 Task: Look for space in Ar Ram wa ?a?iyat al Barid, Palestinian Territory from 2nd June, 2023 to 15th June, 2023 for 2 adults in price range Rs.10000 to Rs.15000. Place can be entire place with 1  bedroom having 1 bed and 1 bathroom. Property type can be house, flat, guest house, hotel. Booking option can be shelf check-in. Required host language is English.
Action: Mouse moved to (508, 103)
Screenshot: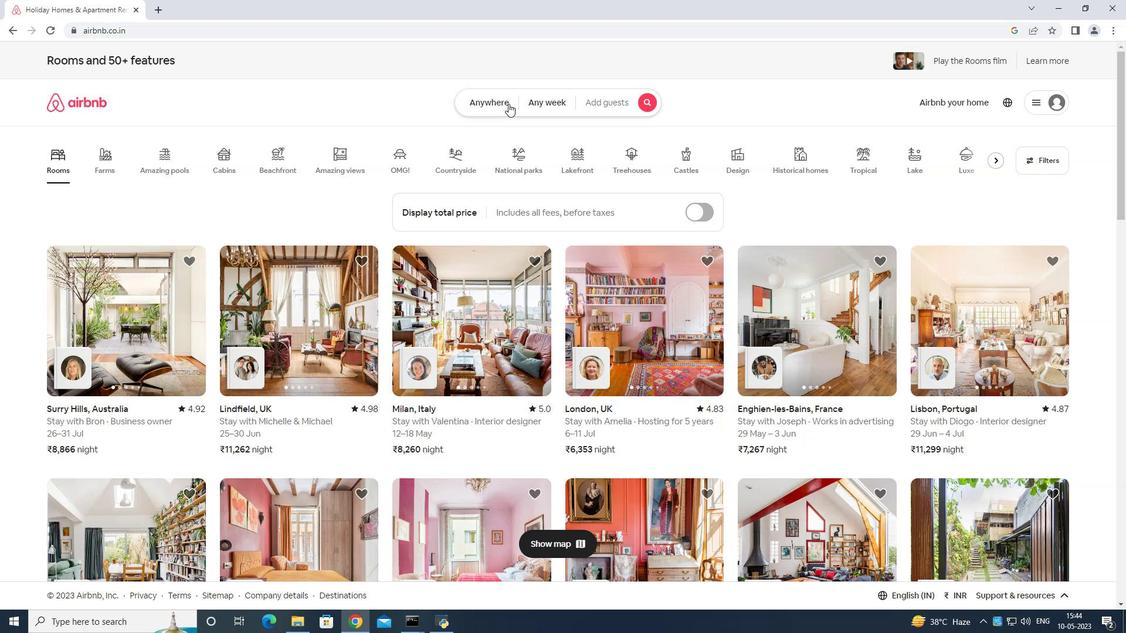 
Action: Mouse pressed left at (508, 103)
Screenshot: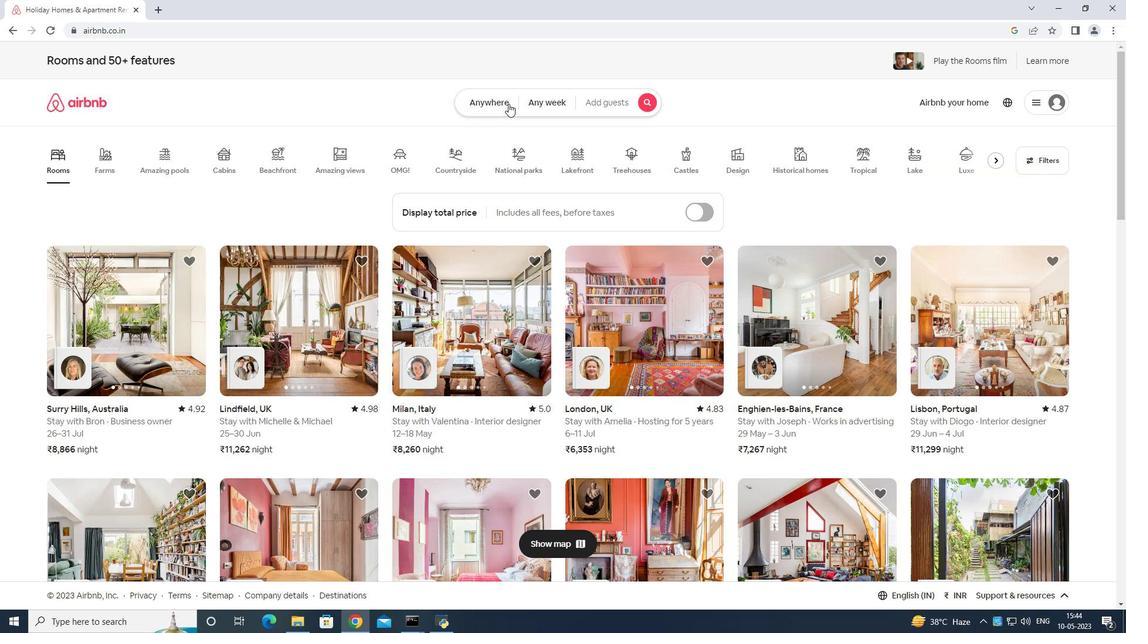 
Action: Mouse moved to (473, 140)
Screenshot: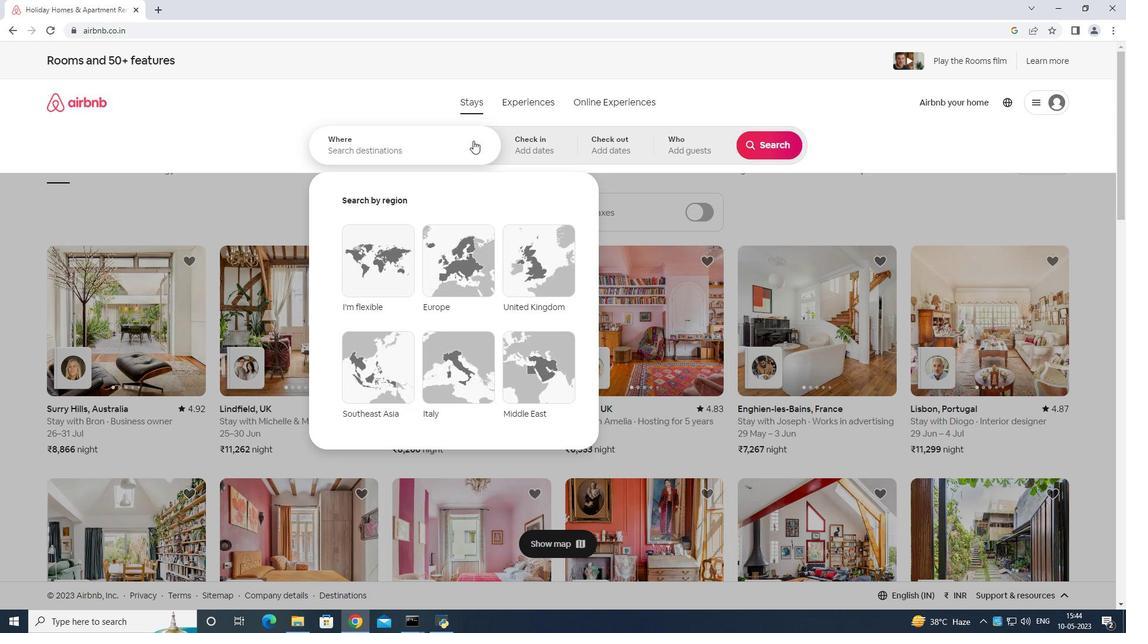 
Action: Mouse pressed left at (473, 140)
Screenshot: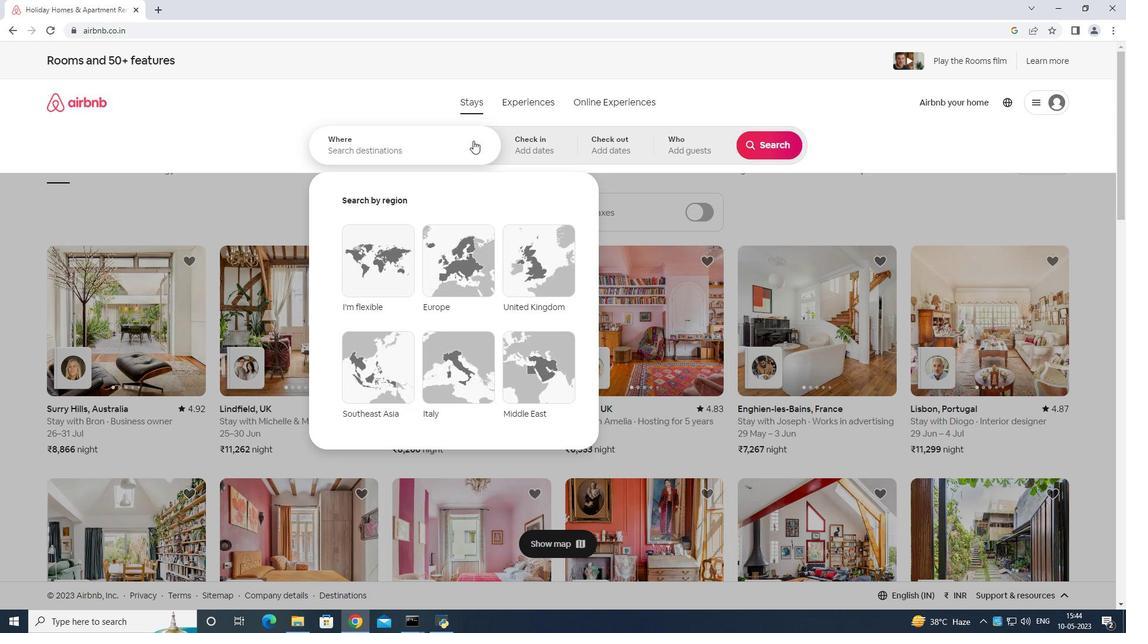 
Action: Mouse moved to (467, 135)
Screenshot: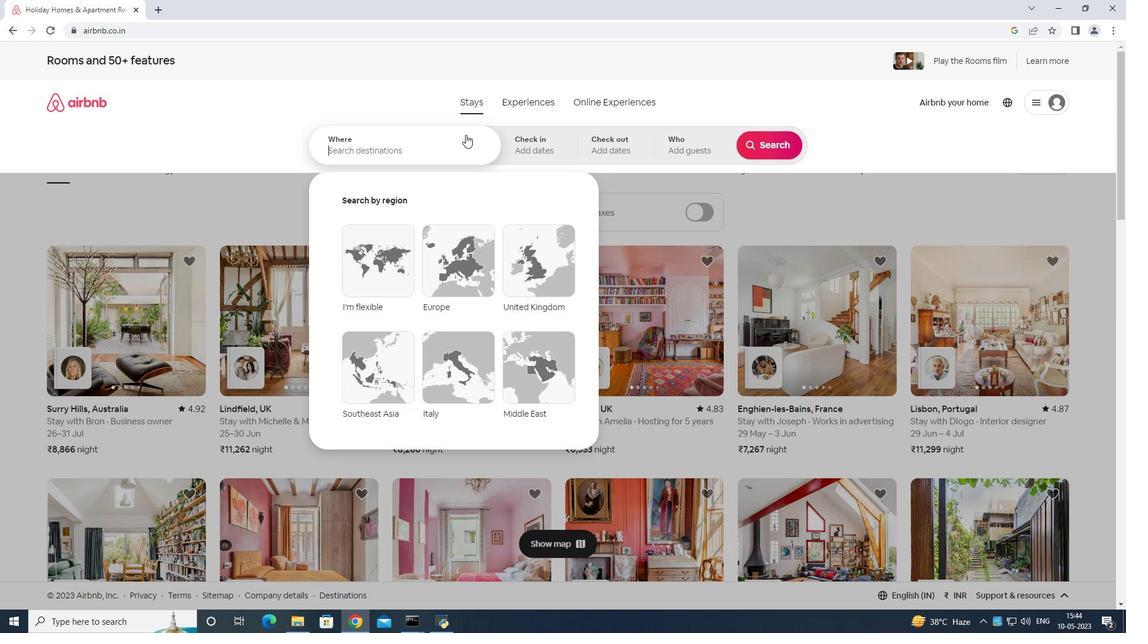 
Action: Key pressed <Key.shift>Ram<Key.space>wa<Key.space>iyat<Key.space>al<Key.space>barid<Key.space>palestinian<Key.enter>
Screenshot: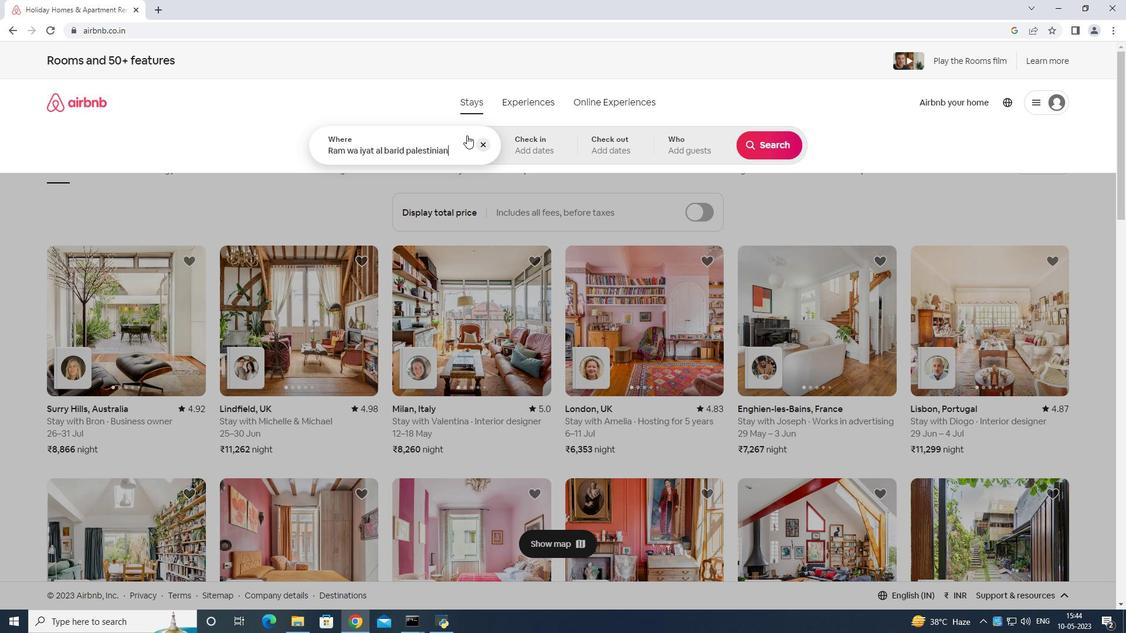 
Action: Mouse moved to (728, 287)
Screenshot: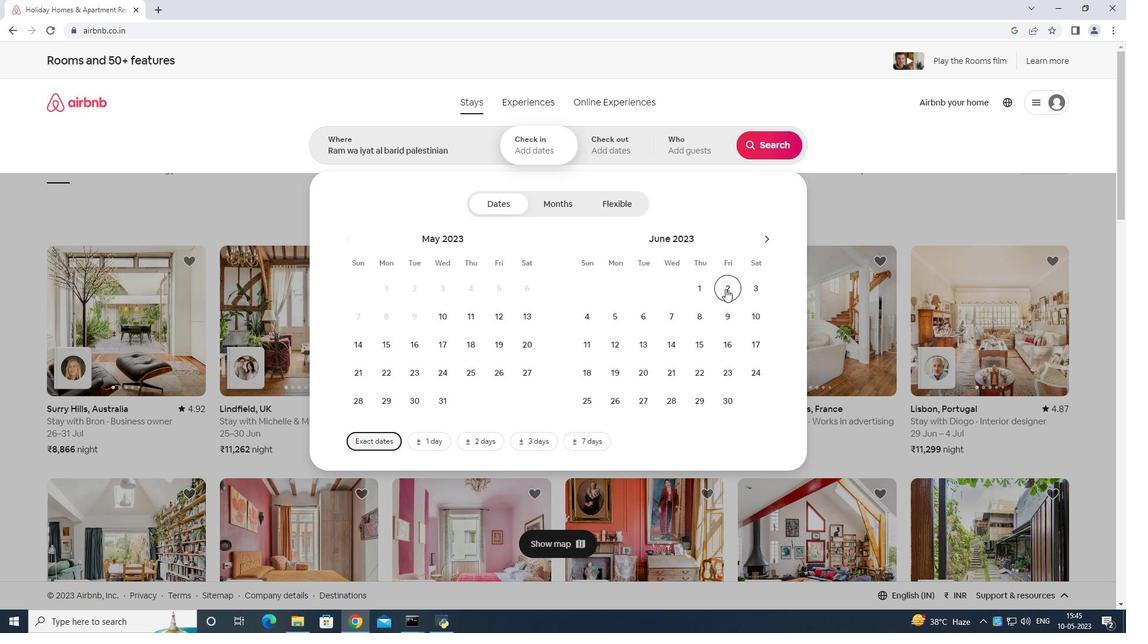
Action: Mouse pressed left at (728, 287)
Screenshot: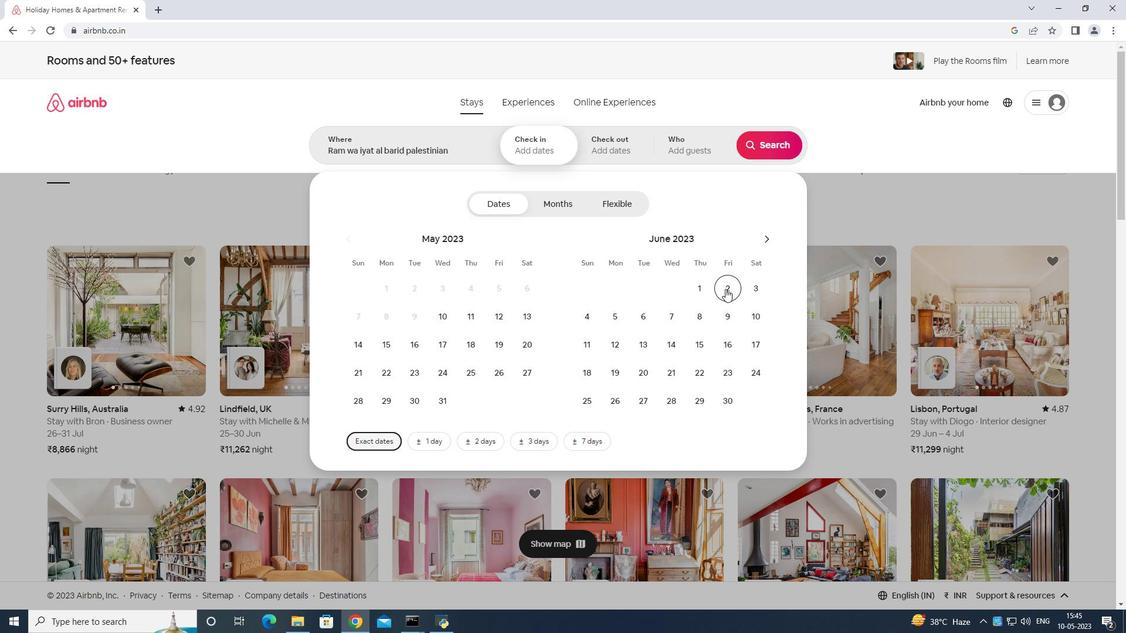 
Action: Mouse moved to (695, 340)
Screenshot: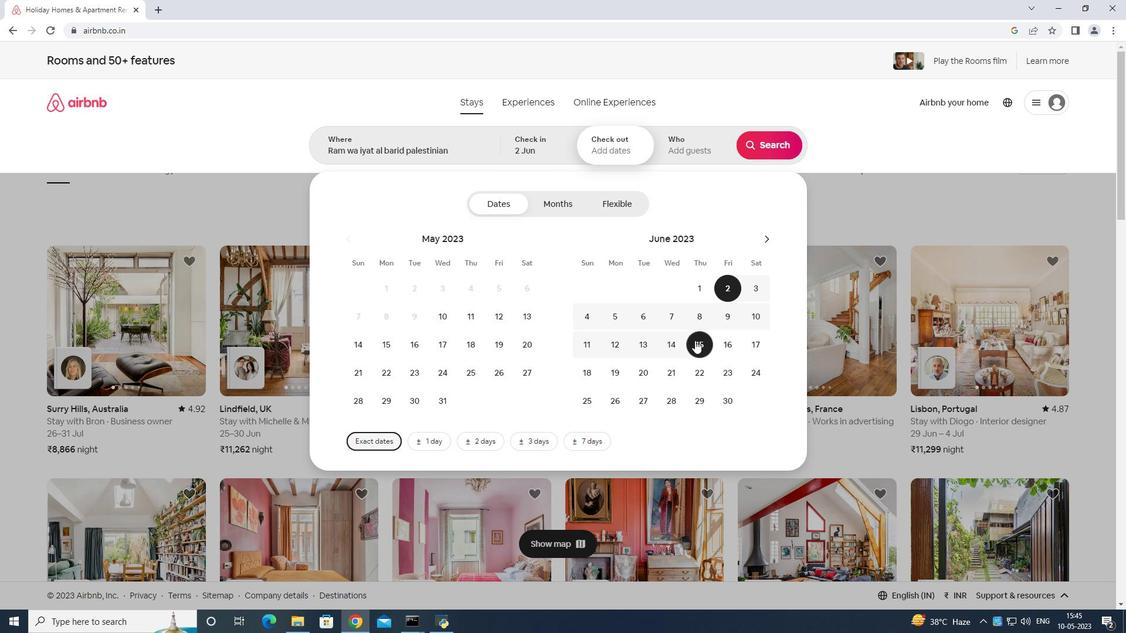 
Action: Mouse pressed left at (695, 340)
Screenshot: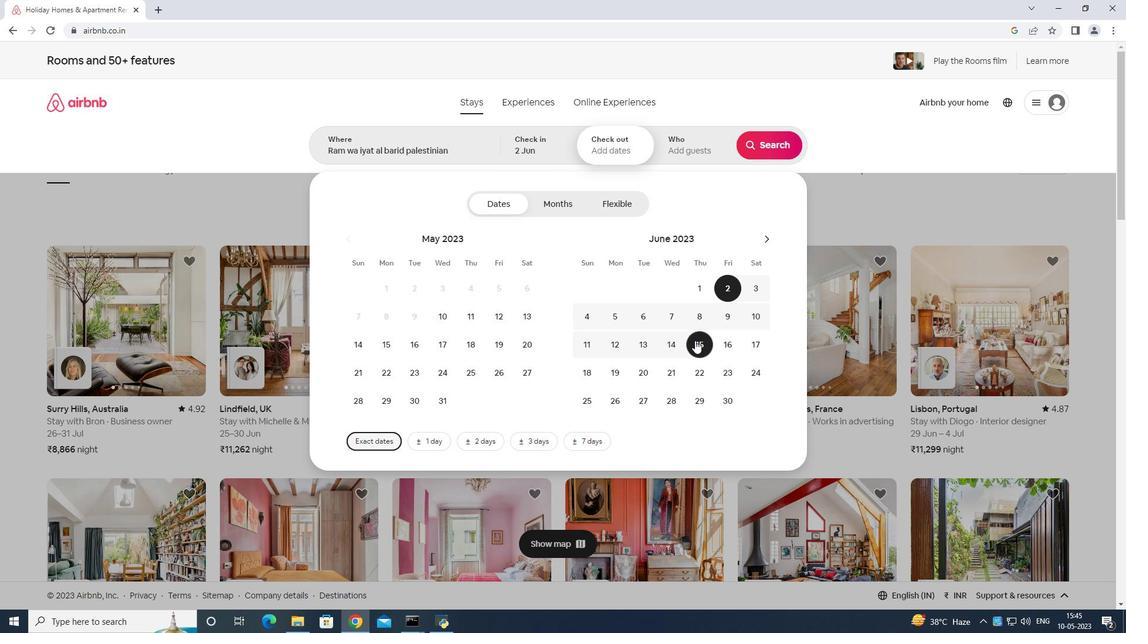 
Action: Mouse moved to (695, 145)
Screenshot: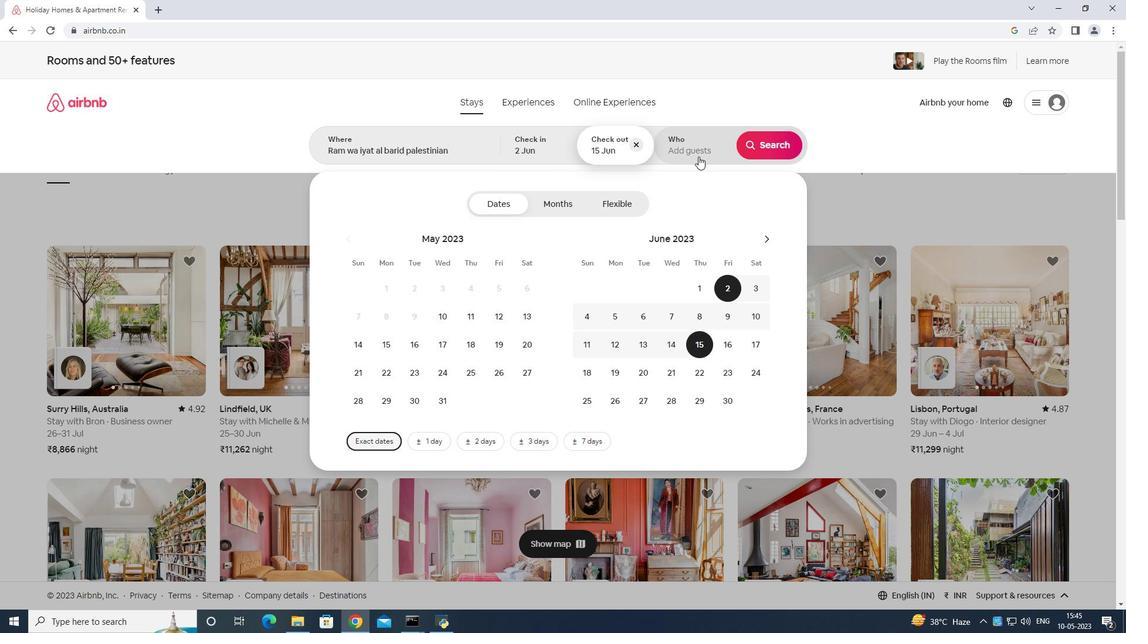 
Action: Mouse pressed left at (695, 145)
Screenshot: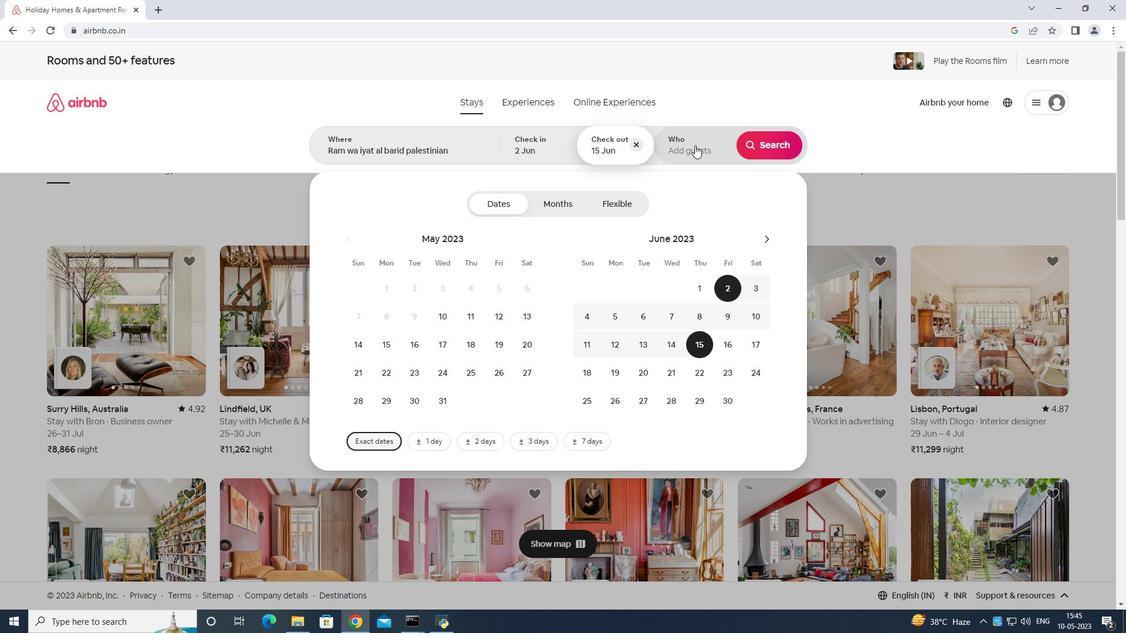 
Action: Mouse moved to (776, 210)
Screenshot: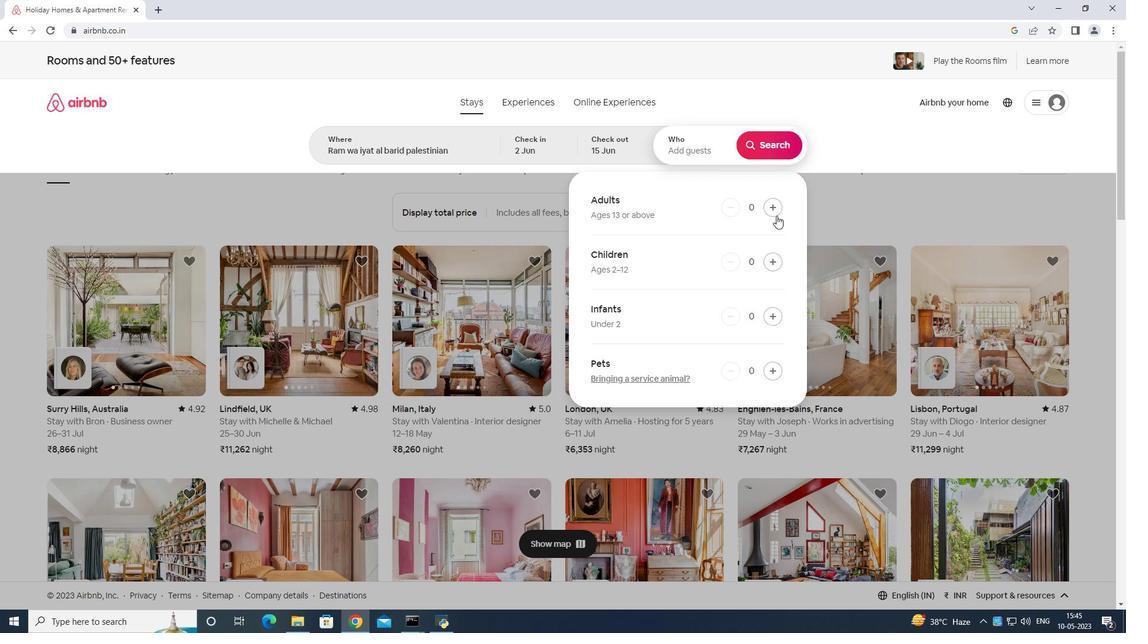 
Action: Mouse pressed left at (776, 210)
Screenshot: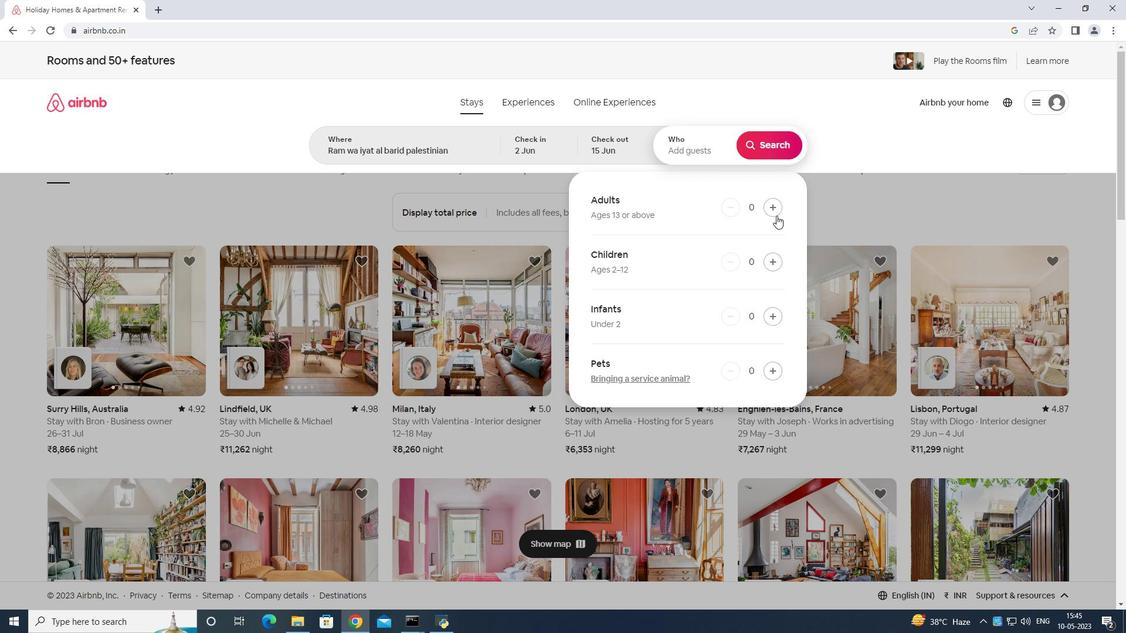
Action: Mouse moved to (776, 206)
Screenshot: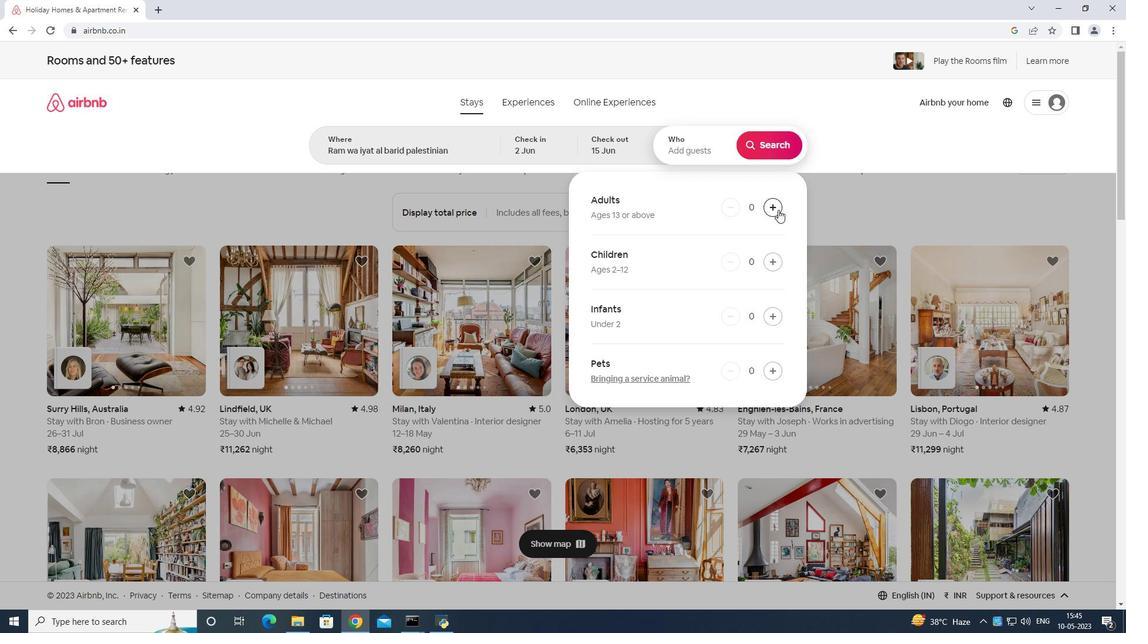 
Action: Mouse pressed left at (776, 206)
Screenshot: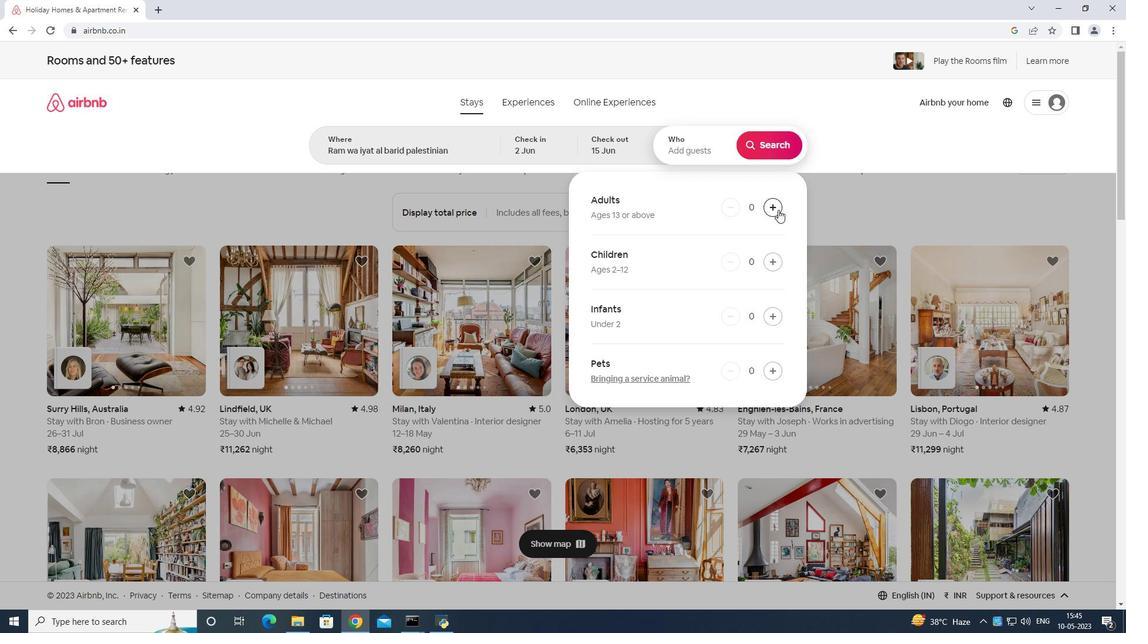 
Action: Mouse moved to (768, 153)
Screenshot: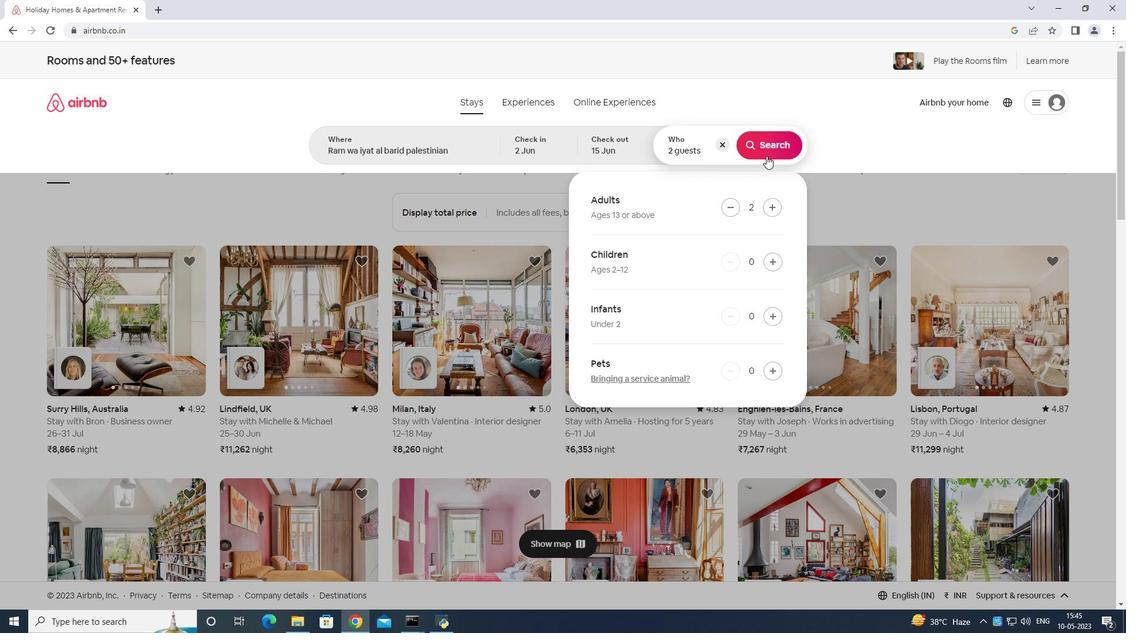 
Action: Mouse pressed left at (768, 153)
Screenshot: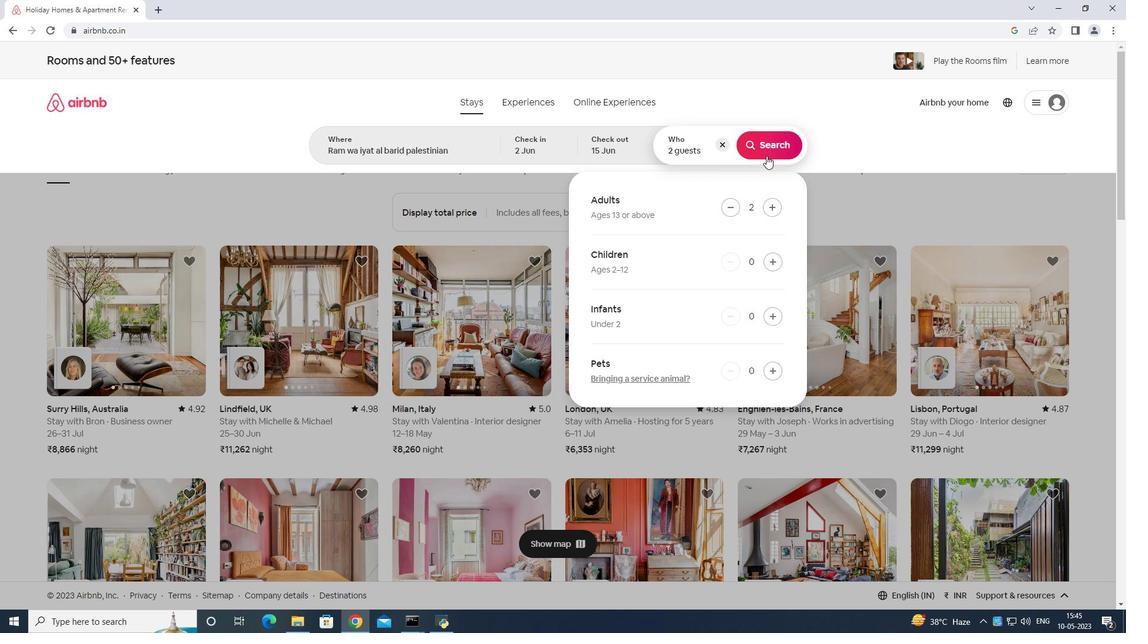 
Action: Mouse moved to (1090, 105)
Screenshot: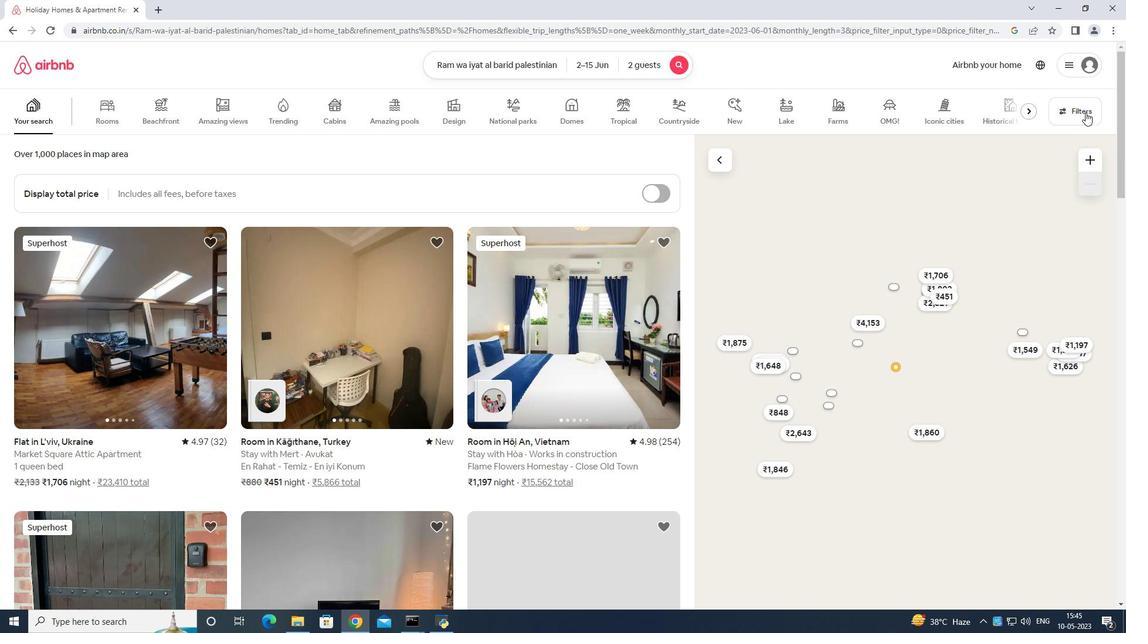 
Action: Mouse pressed left at (1090, 105)
Screenshot: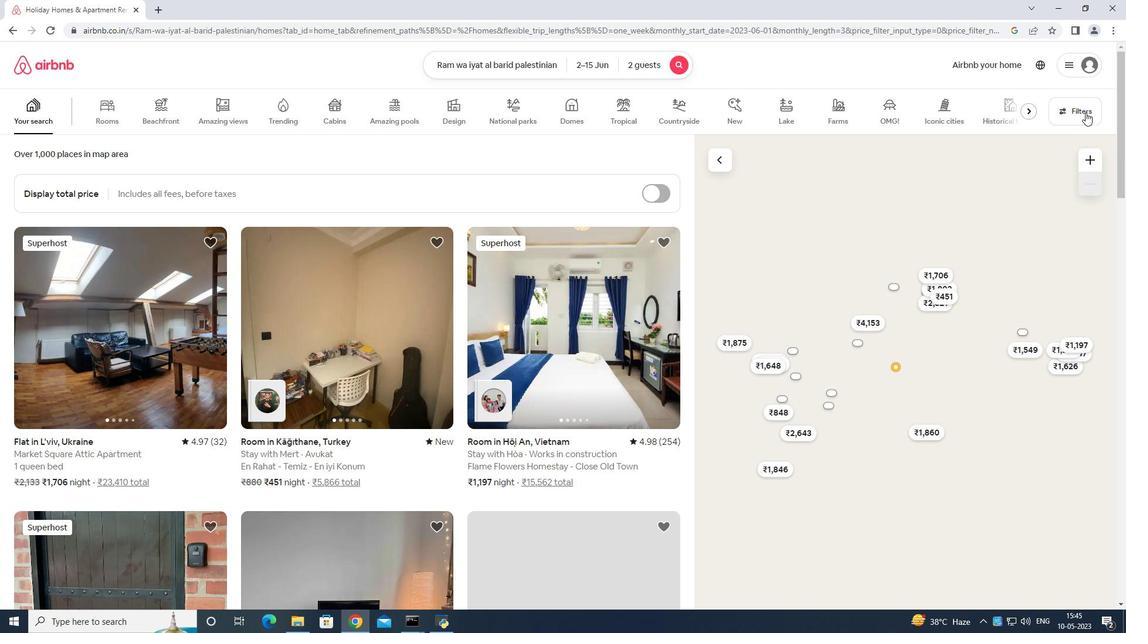 
Action: Mouse moved to (494, 389)
Screenshot: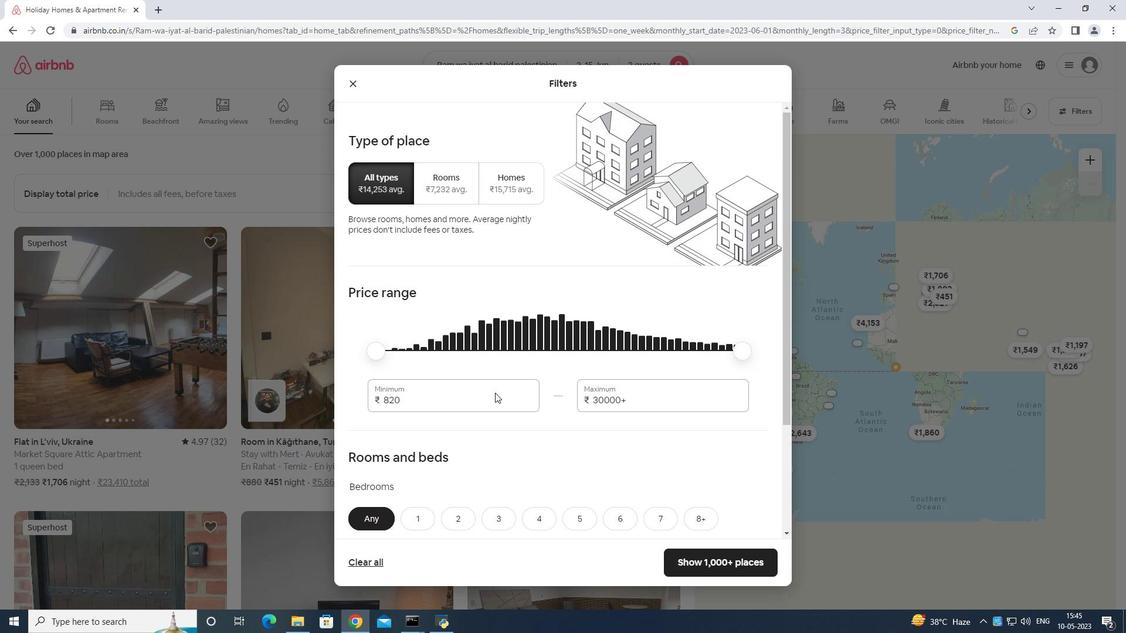 
Action: Mouse pressed left at (494, 389)
Screenshot: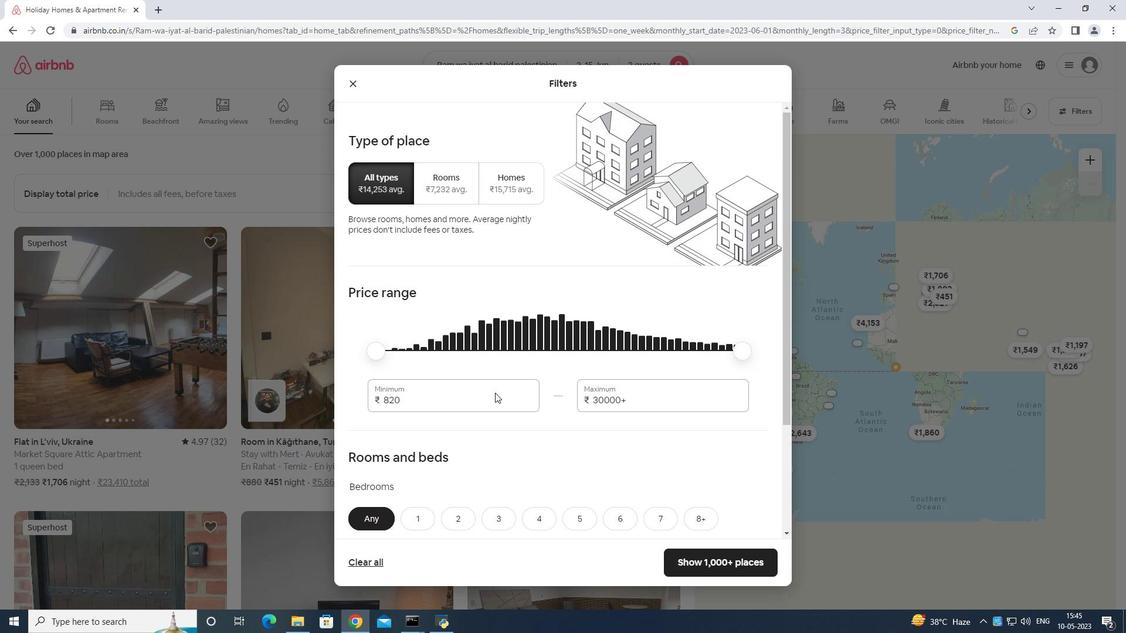 
Action: Key pressed <Key.backspace><Key.backspace><Key.backspace><Key.backspace>10000
Screenshot: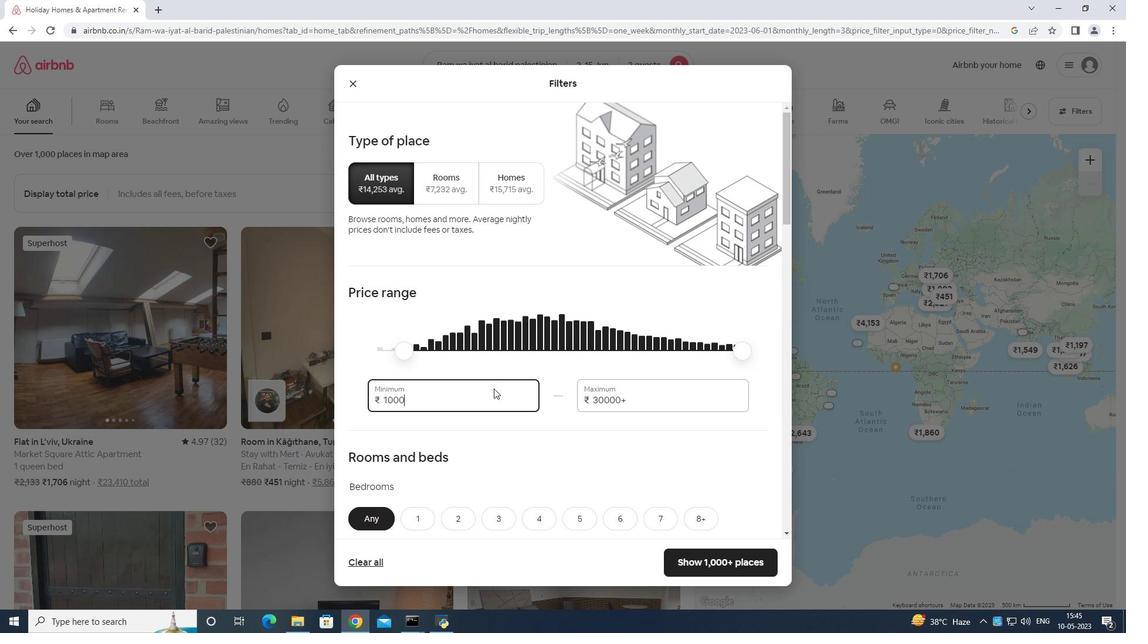 
Action: Mouse moved to (636, 398)
Screenshot: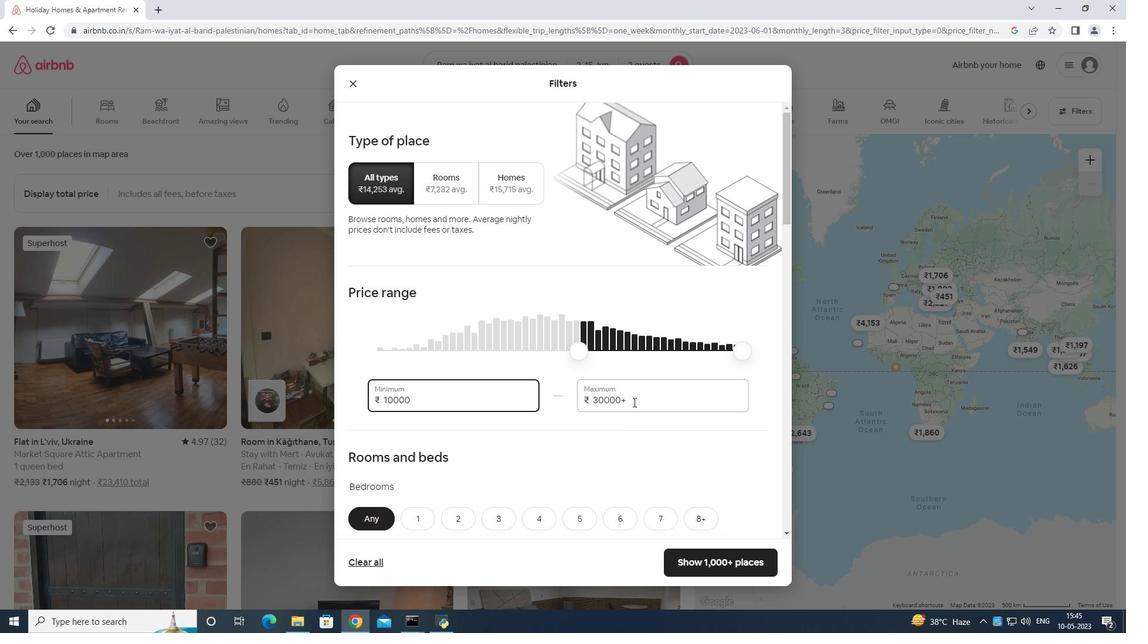 
Action: Mouse pressed left at (636, 398)
Screenshot: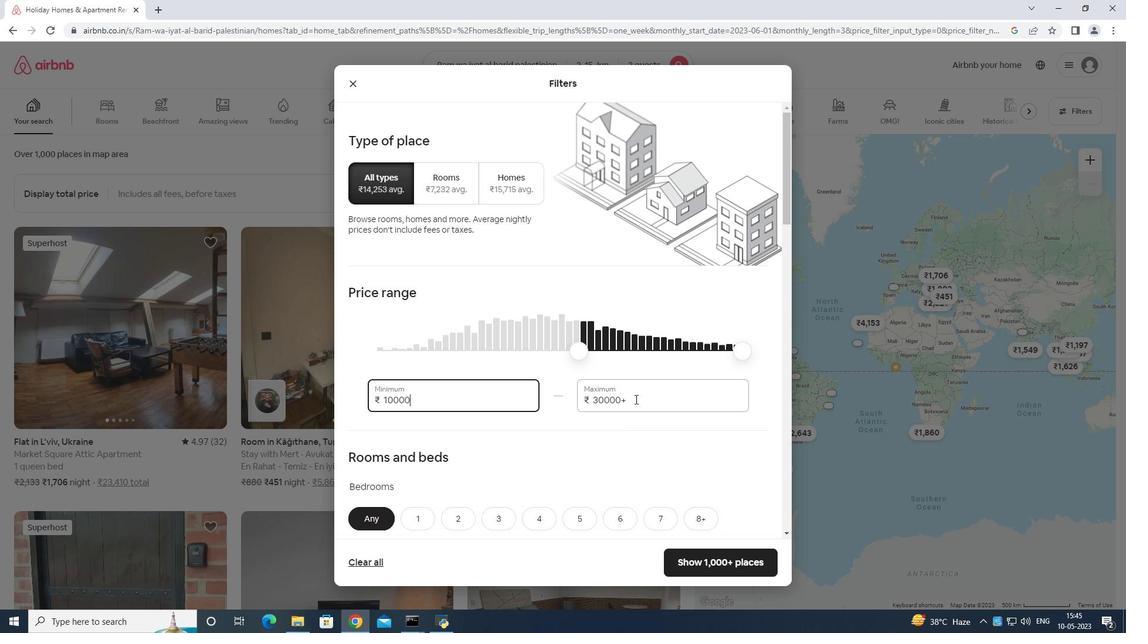 
Action: Key pressed <Key.backspace><Key.backspace><Key.backspace><Key.backspace><Key.backspace><Key.backspace><Key.backspace><Key.backspace><Key.backspace><Key.backspace><Key.backspace><Key.backspace><Key.backspace><Key.backspace><Key.backspace>15000
Screenshot: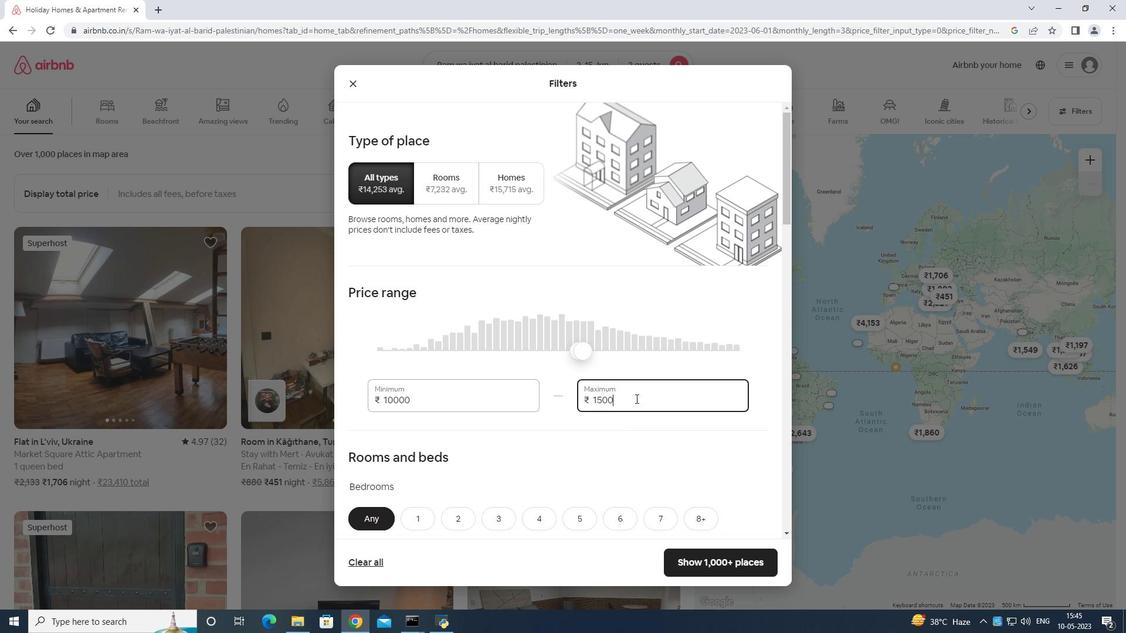 
Action: Mouse moved to (672, 411)
Screenshot: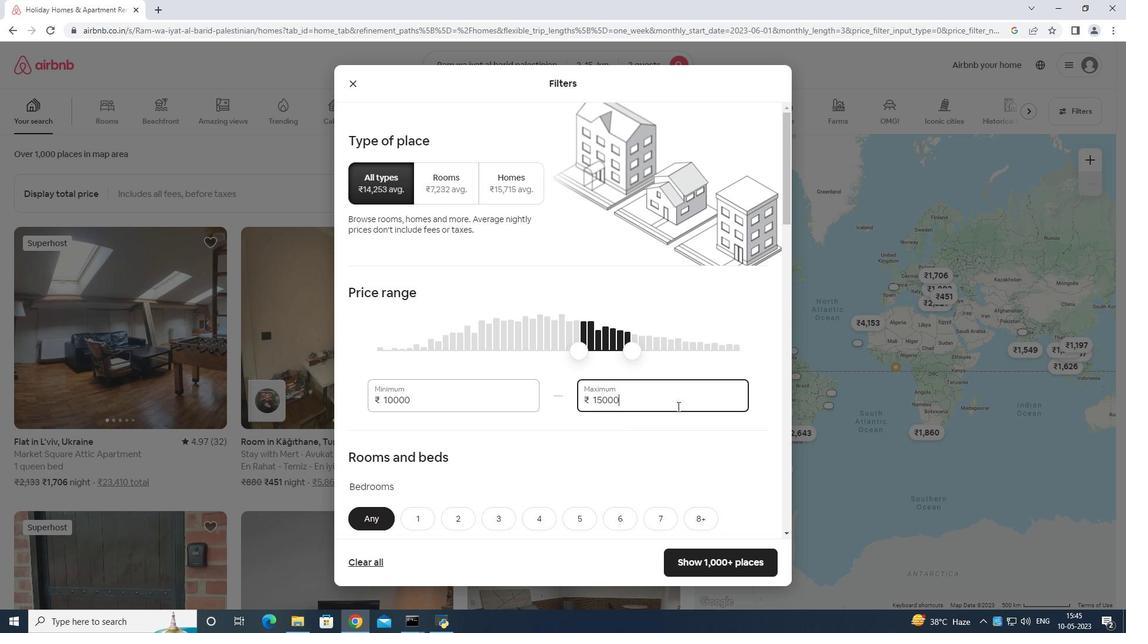 
Action: Mouse scrolled (672, 411) with delta (0, 0)
Screenshot: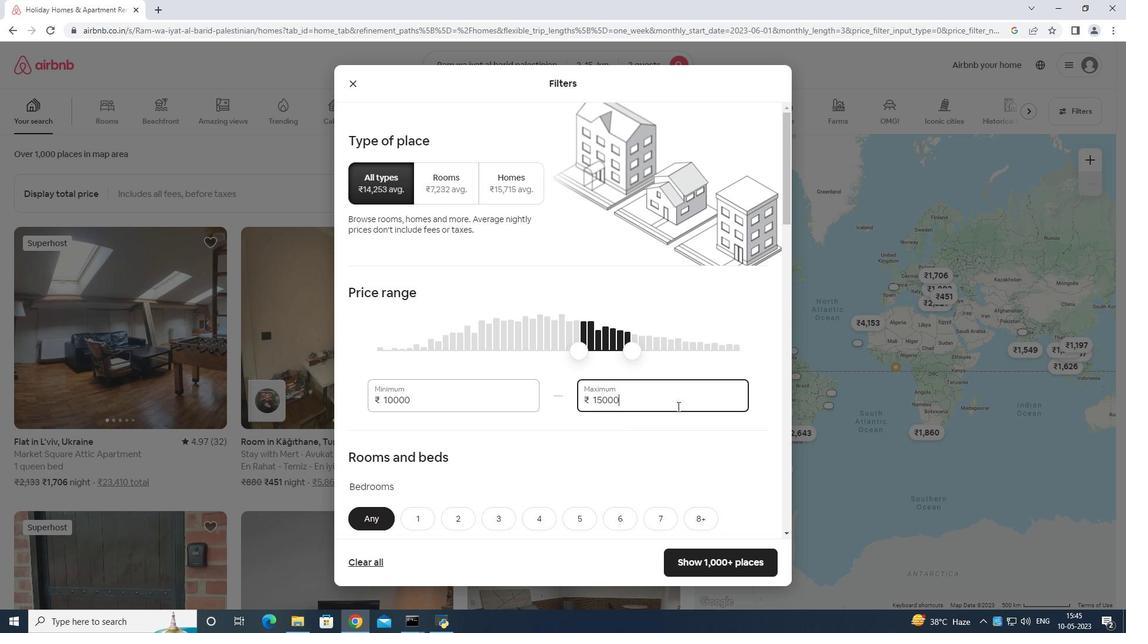 
Action: Mouse moved to (672, 418)
Screenshot: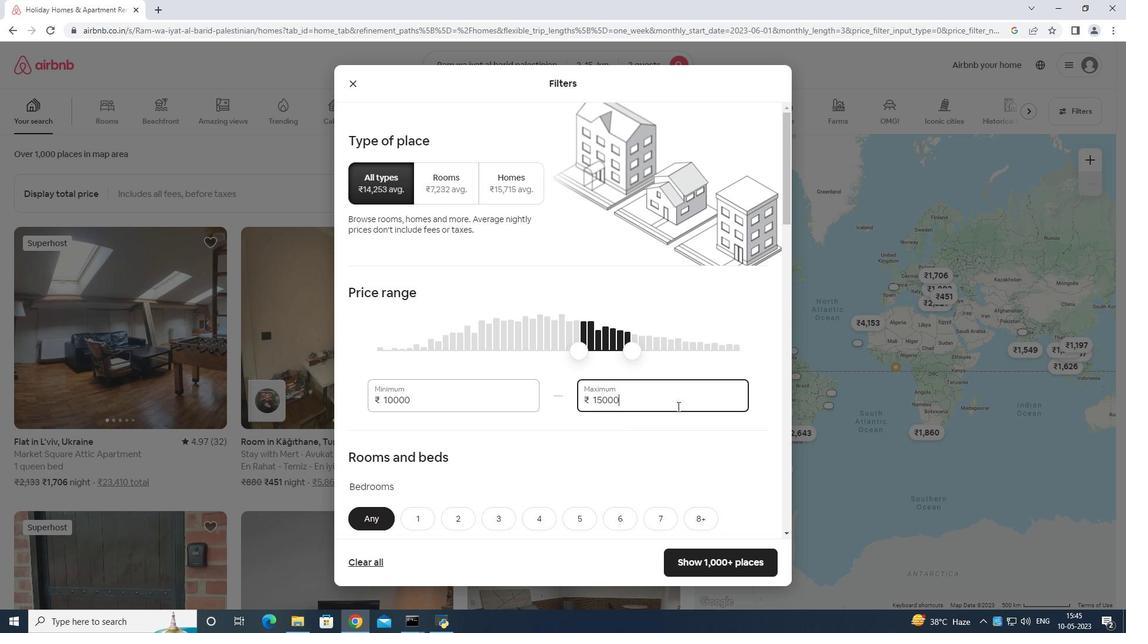 
Action: Mouse scrolled (672, 418) with delta (0, 0)
Screenshot: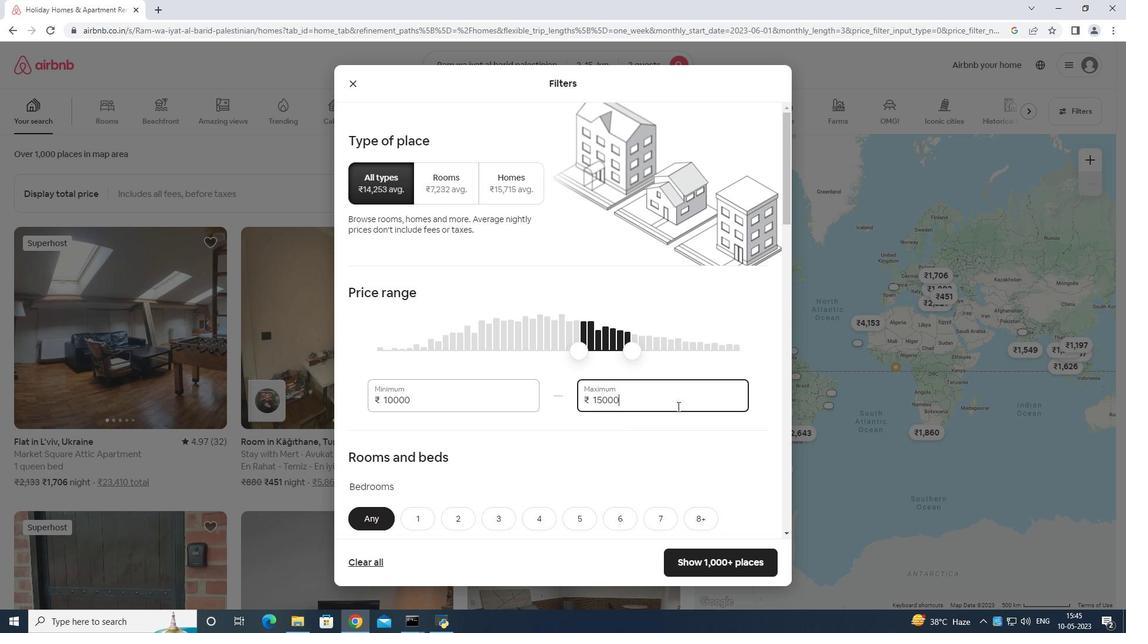 
Action: Mouse moved to (415, 404)
Screenshot: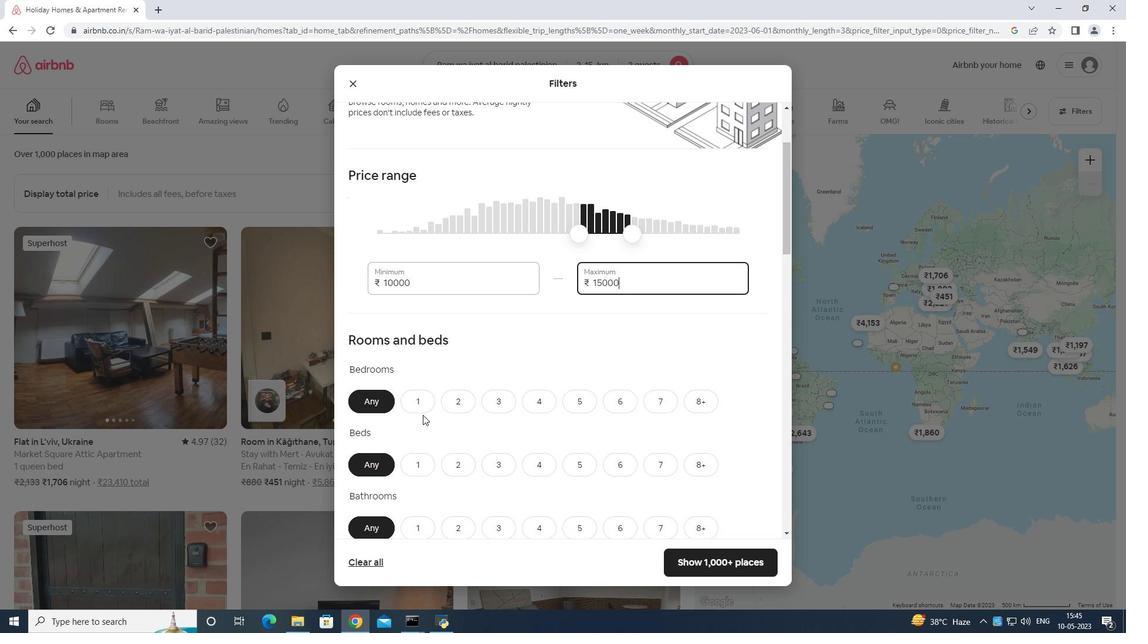 
Action: Mouse pressed left at (415, 404)
Screenshot: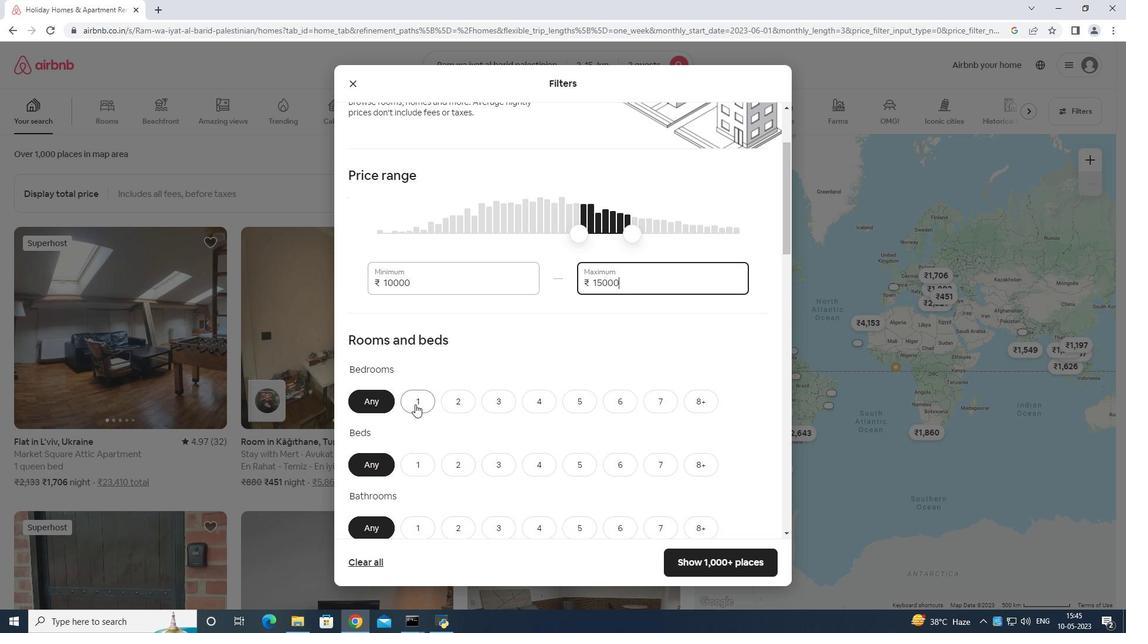 
Action: Mouse moved to (419, 467)
Screenshot: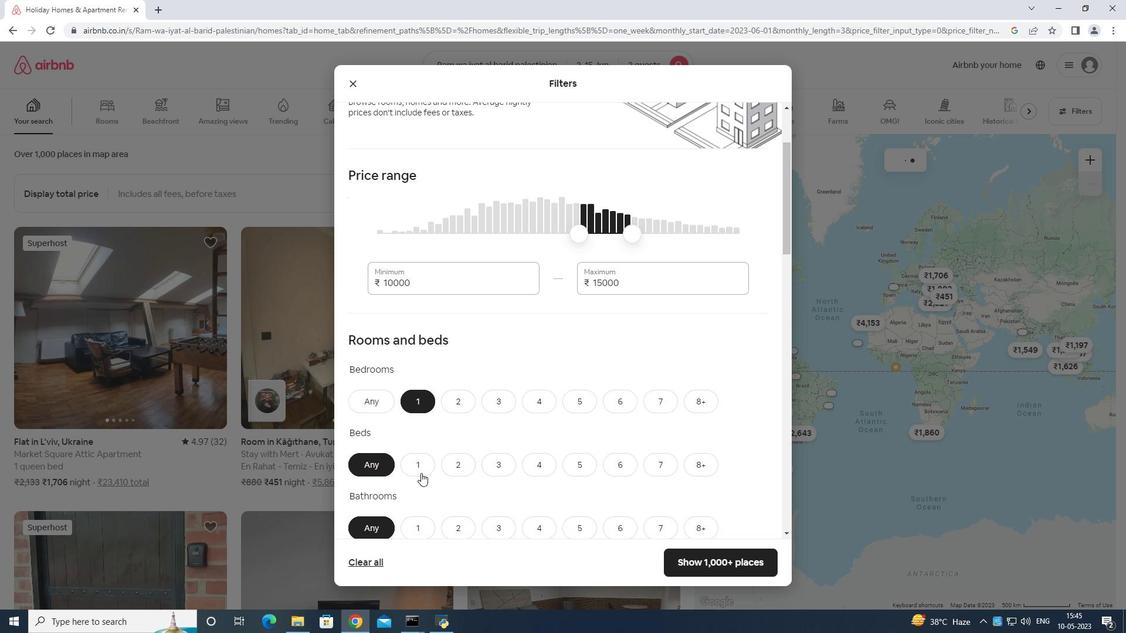 
Action: Mouse pressed left at (419, 467)
Screenshot: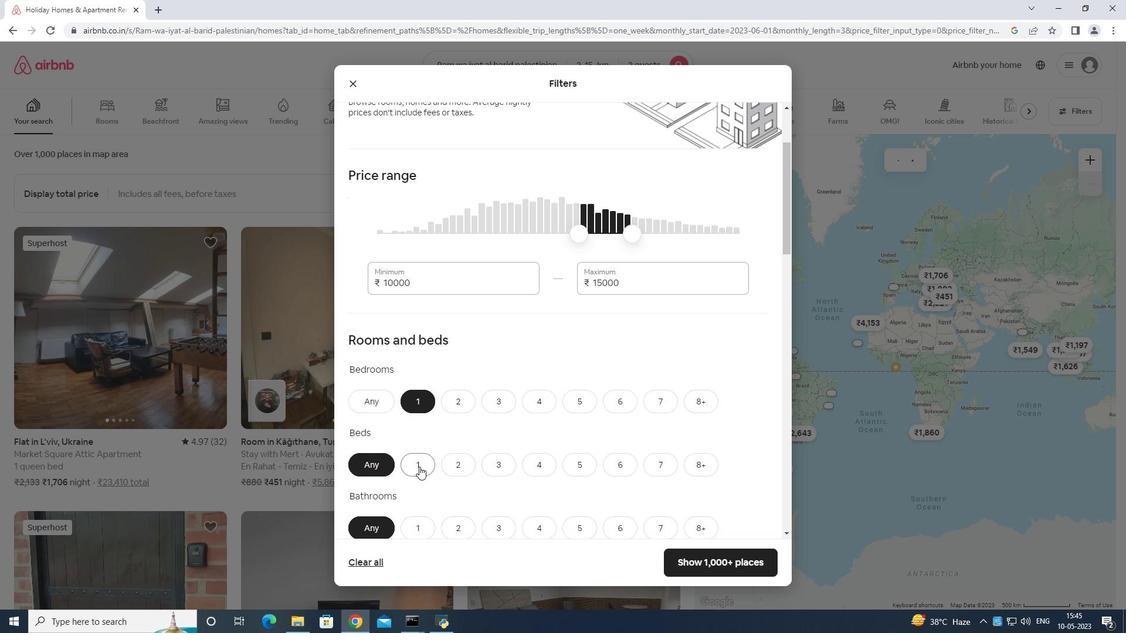
Action: Mouse moved to (415, 528)
Screenshot: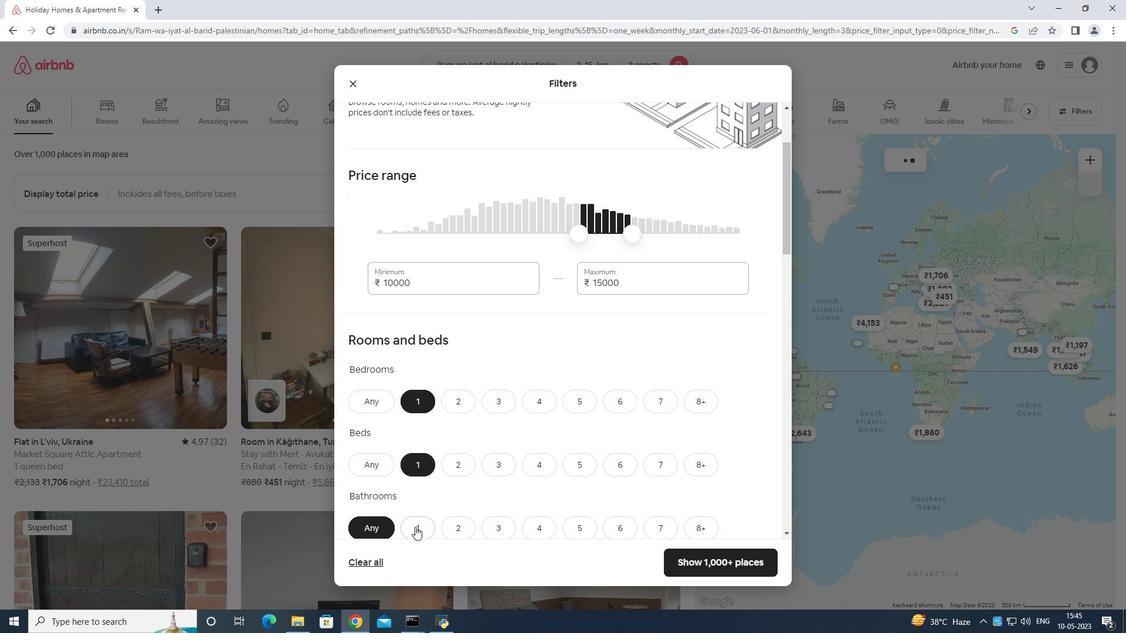 
Action: Mouse pressed left at (415, 528)
Screenshot: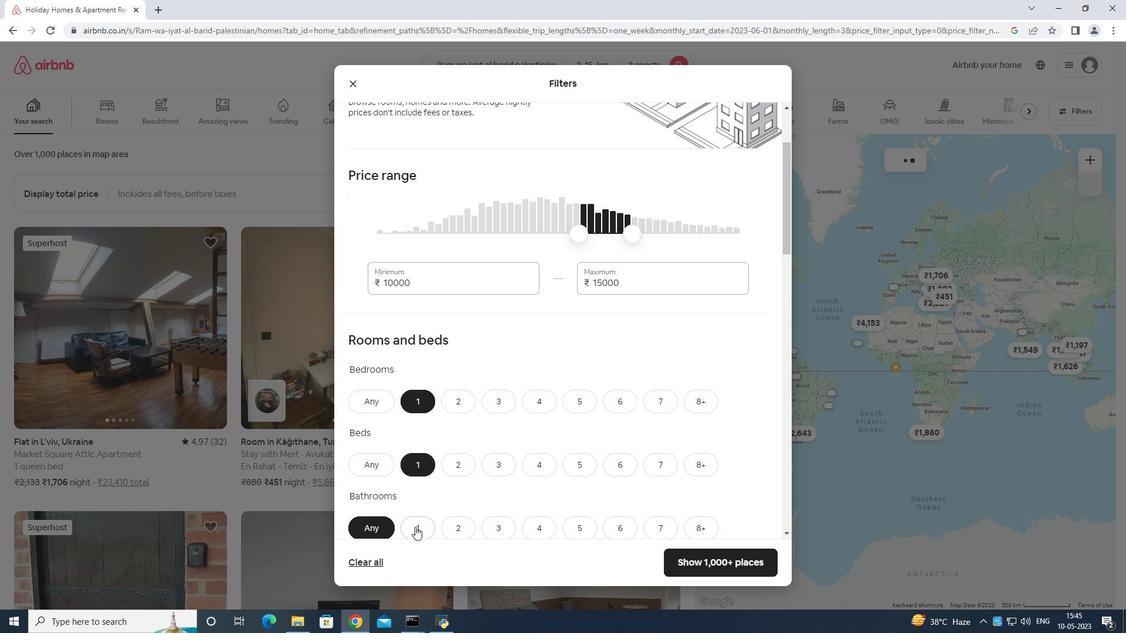 
Action: Mouse moved to (431, 511)
Screenshot: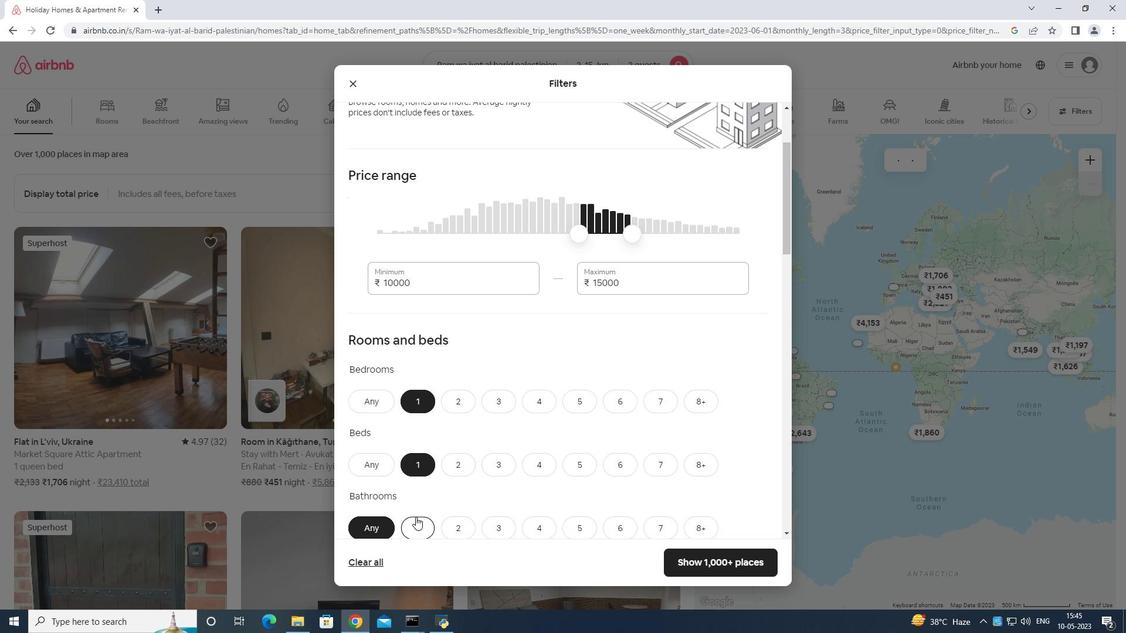 
Action: Mouse scrolled (431, 509) with delta (0, 0)
Screenshot: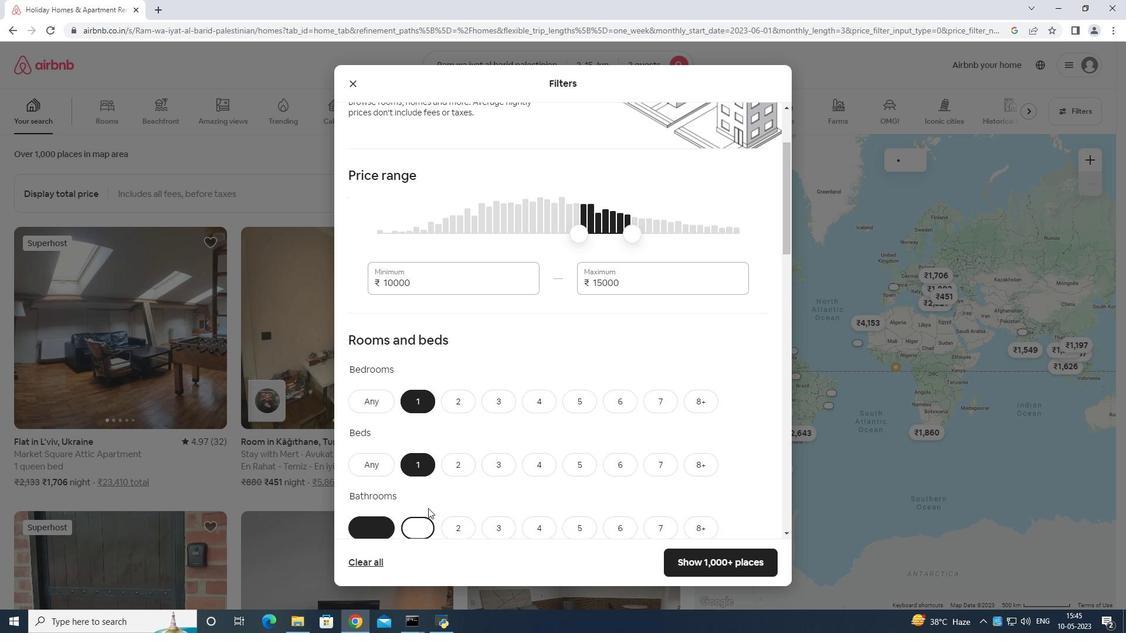 
Action: Mouse moved to (433, 512)
Screenshot: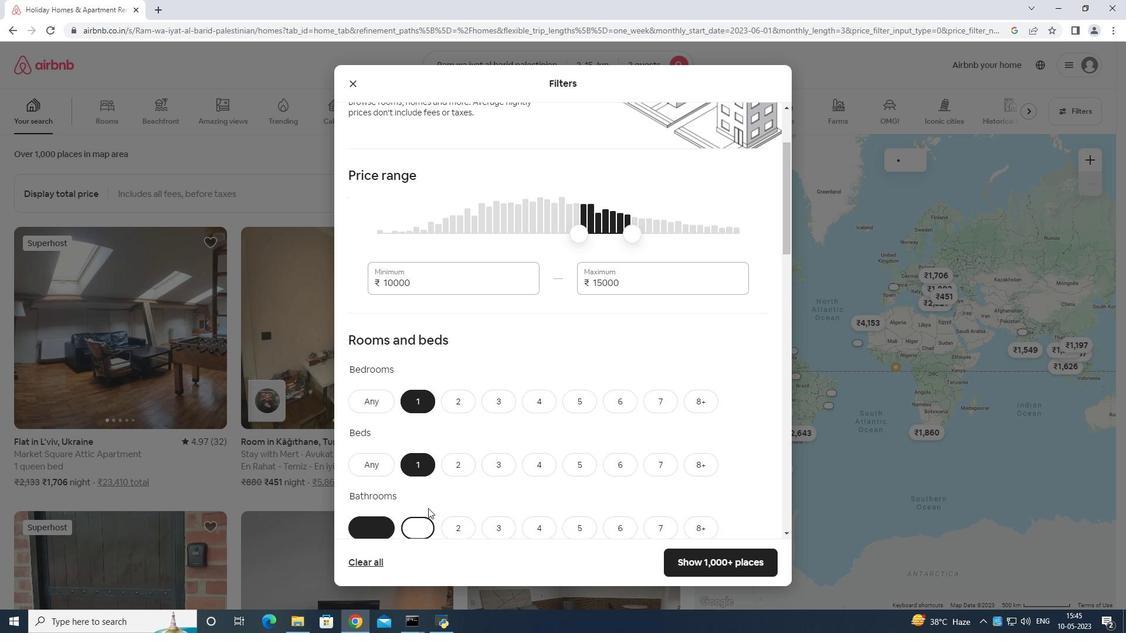 
Action: Mouse scrolled (433, 512) with delta (0, 0)
Screenshot: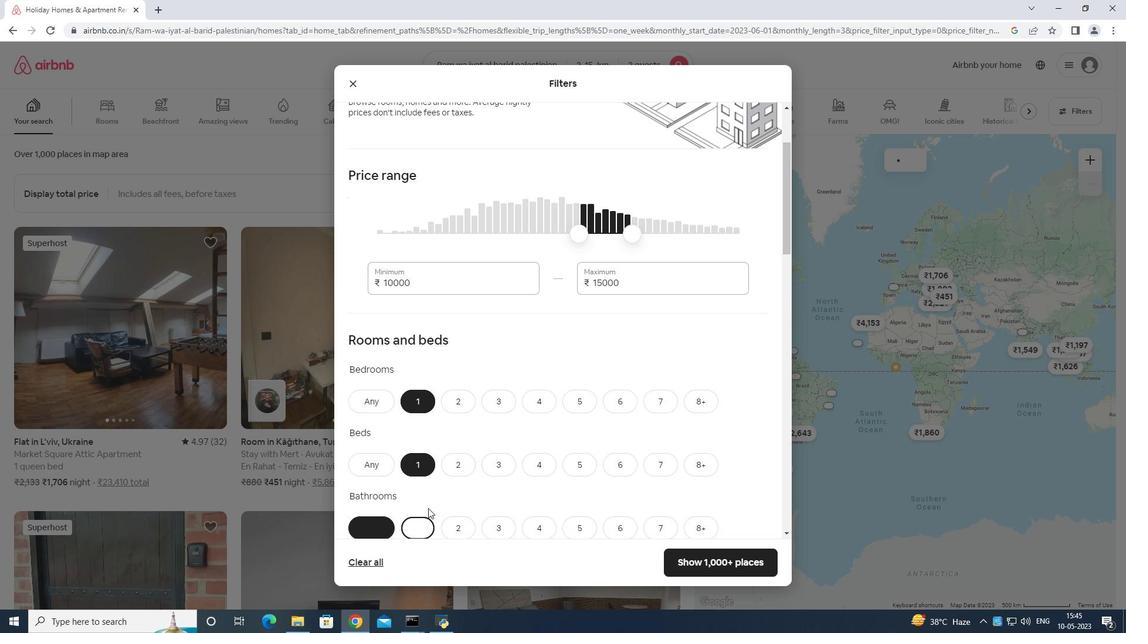 
Action: Mouse moved to (433, 513)
Screenshot: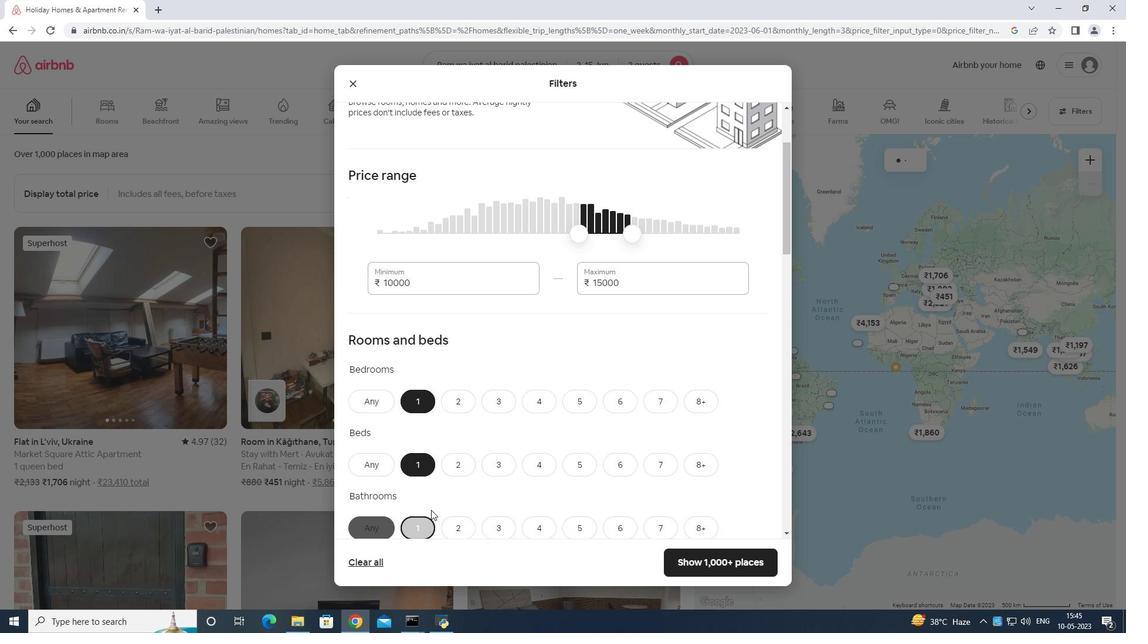 
Action: Mouse scrolled (433, 512) with delta (0, 0)
Screenshot: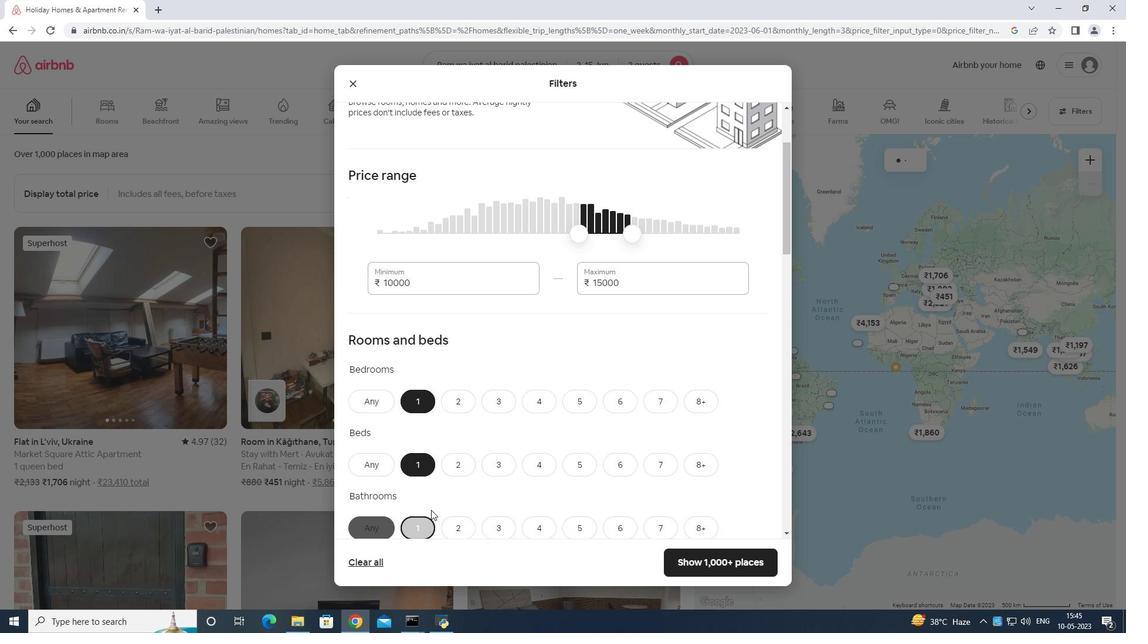 
Action: Mouse moved to (434, 513)
Screenshot: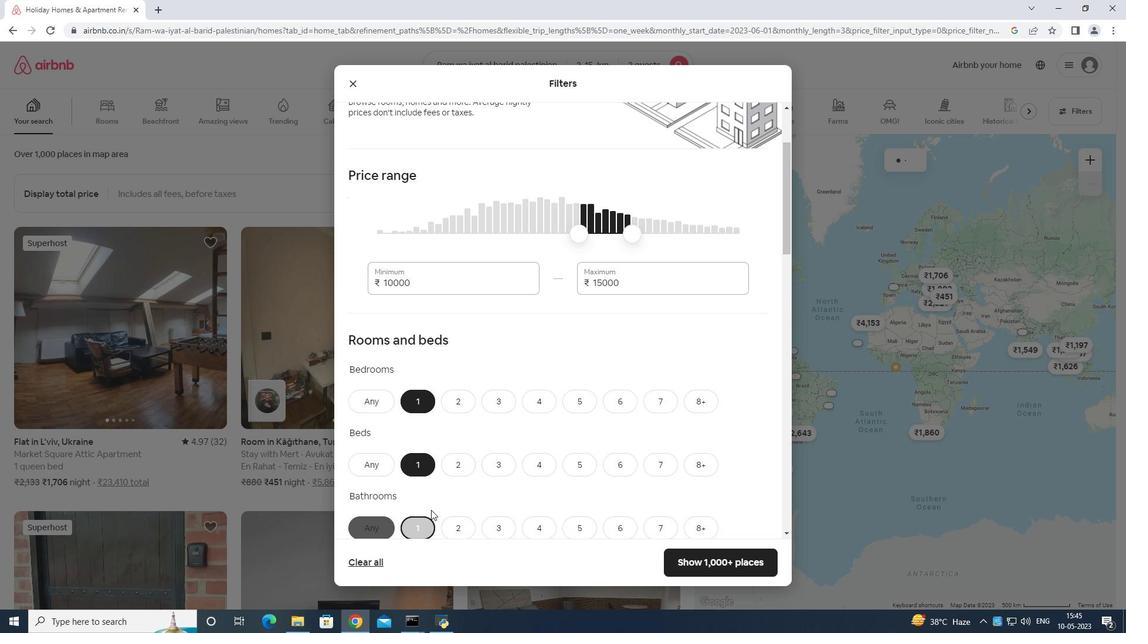 
Action: Mouse scrolled (434, 512) with delta (0, 0)
Screenshot: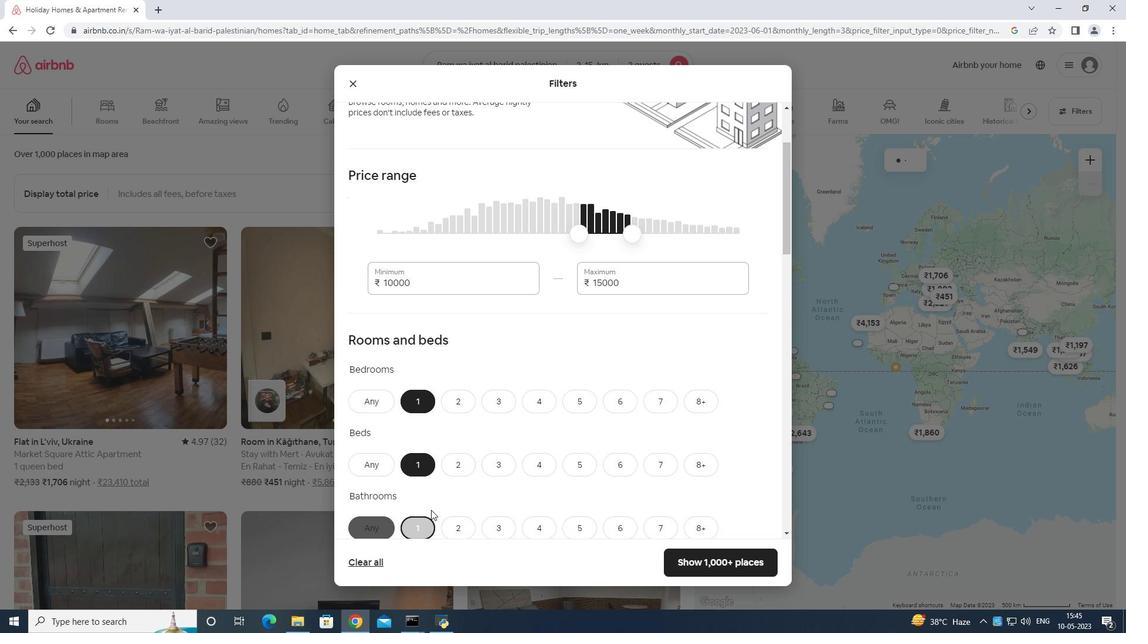 
Action: Mouse moved to (441, 506)
Screenshot: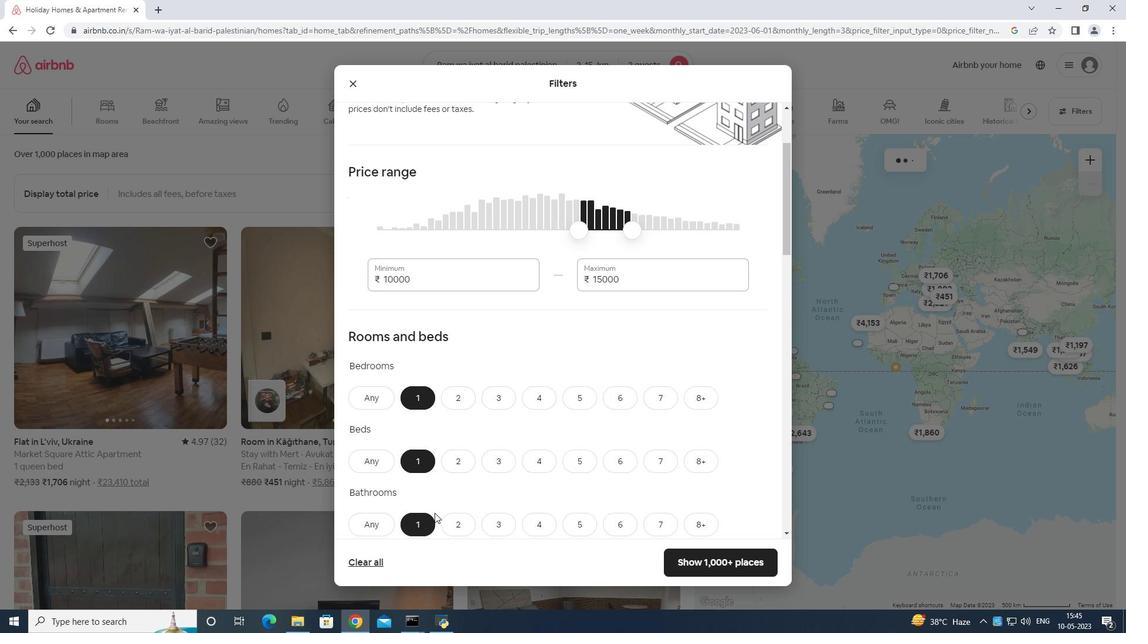 
Action: Mouse scrolled (441, 506) with delta (0, 0)
Screenshot: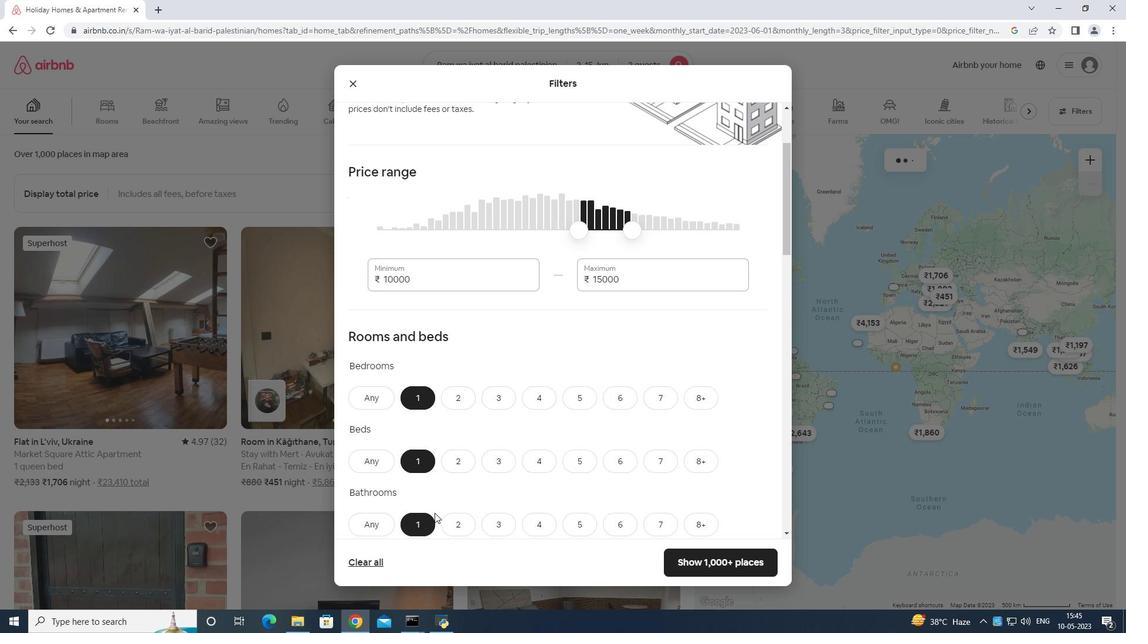 
Action: Mouse moved to (407, 347)
Screenshot: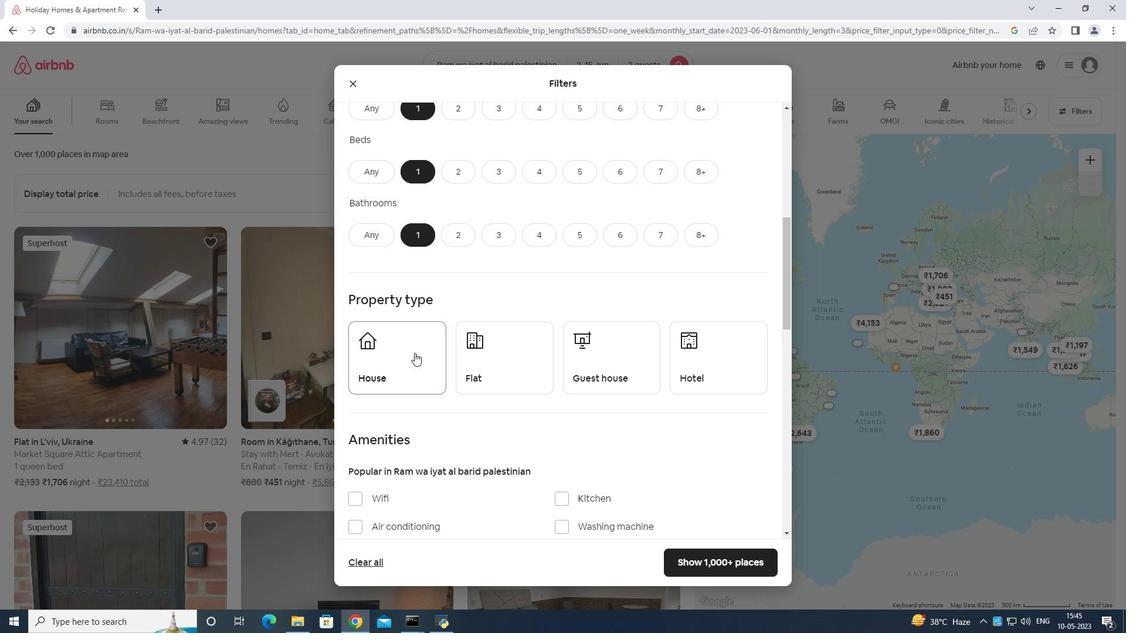 
Action: Mouse pressed left at (407, 347)
Screenshot: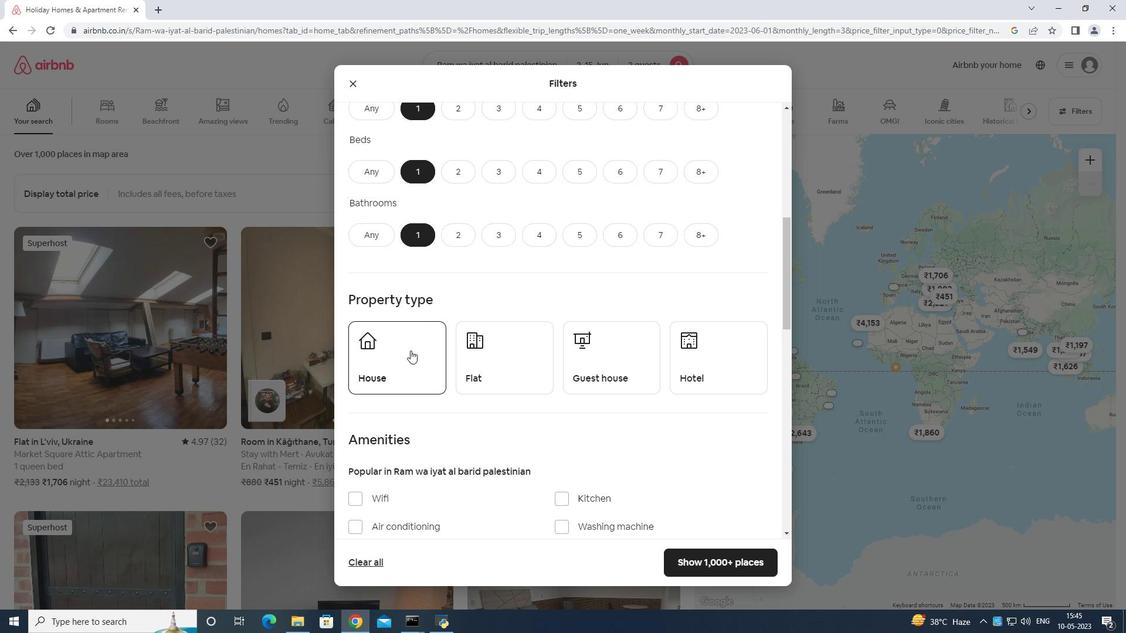 
Action: Mouse moved to (508, 371)
Screenshot: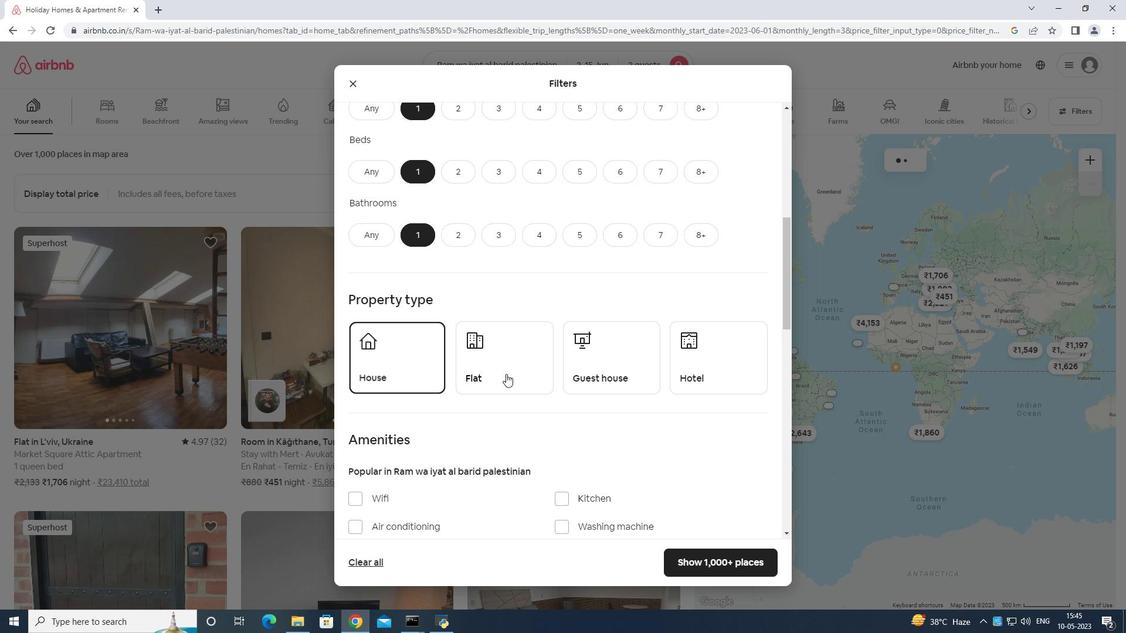 
Action: Mouse pressed left at (508, 371)
Screenshot: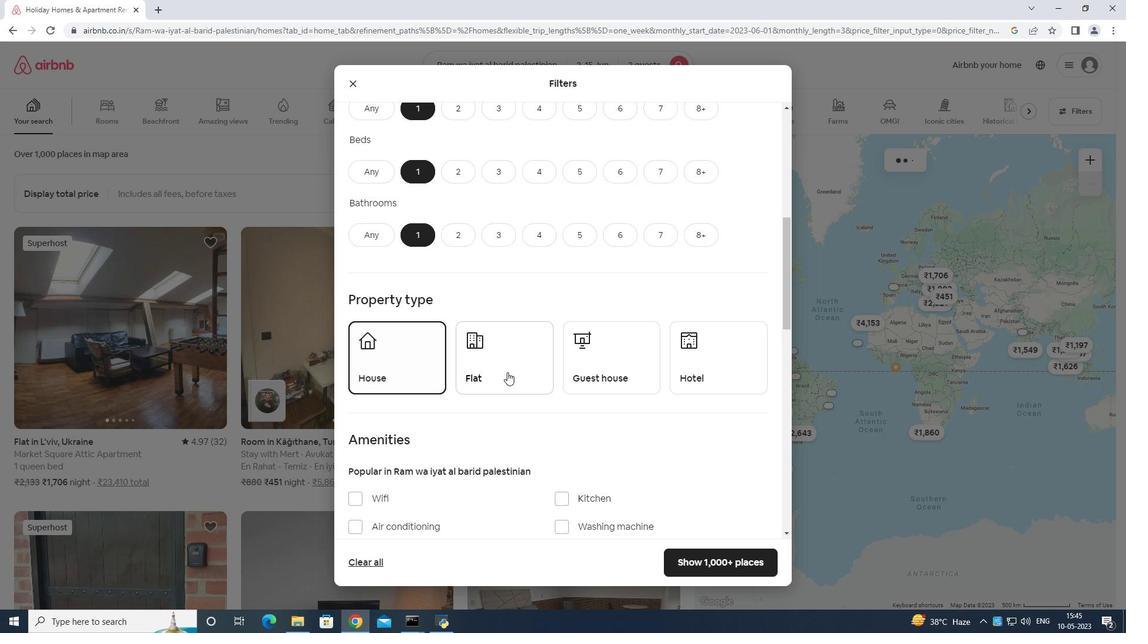 
Action: Mouse moved to (586, 357)
Screenshot: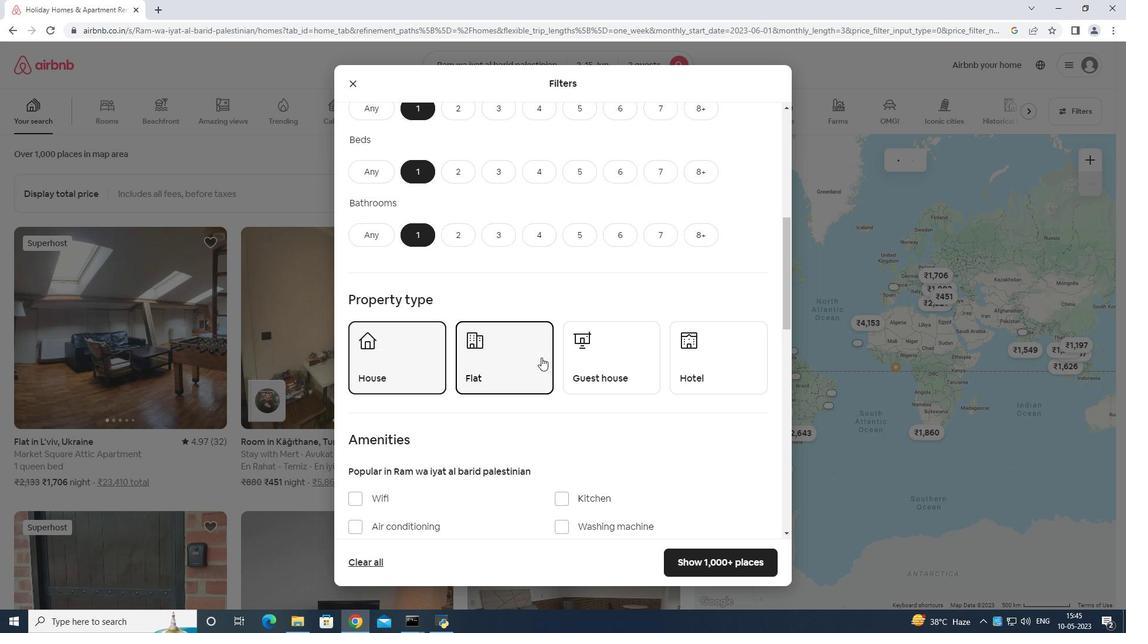 
Action: Mouse pressed left at (586, 357)
Screenshot: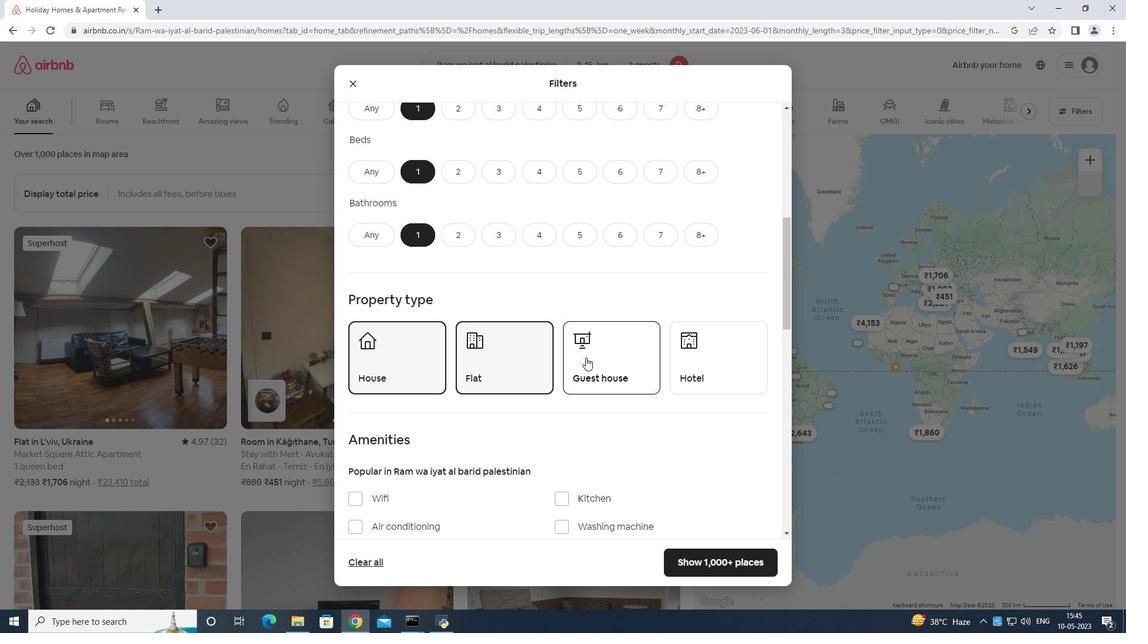 
Action: Mouse moved to (694, 354)
Screenshot: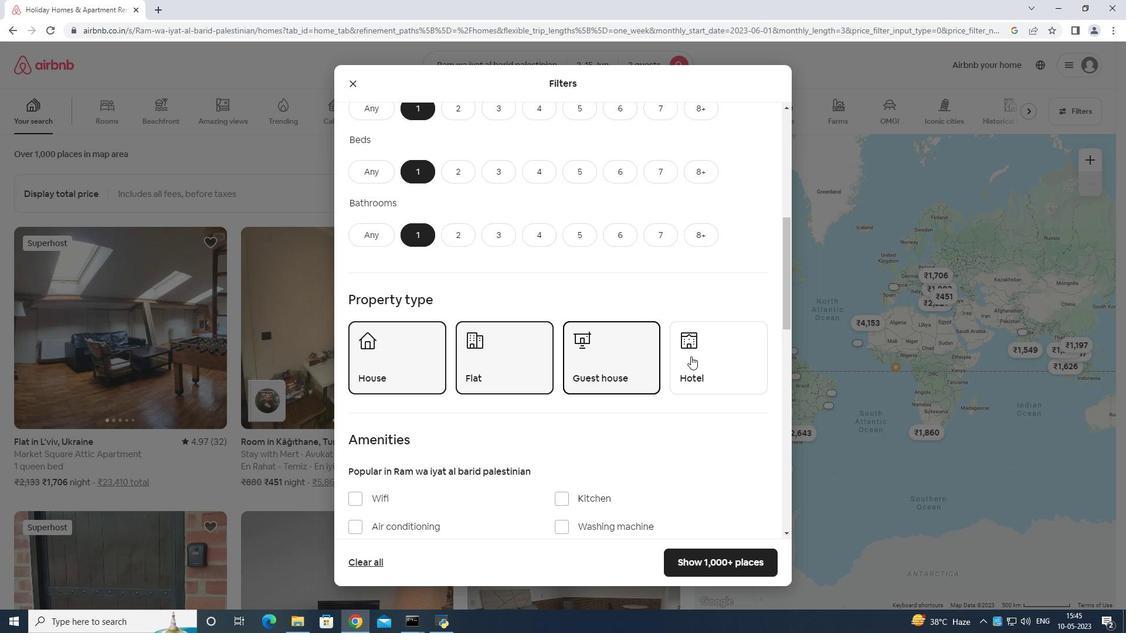 
Action: Mouse pressed left at (694, 354)
Screenshot: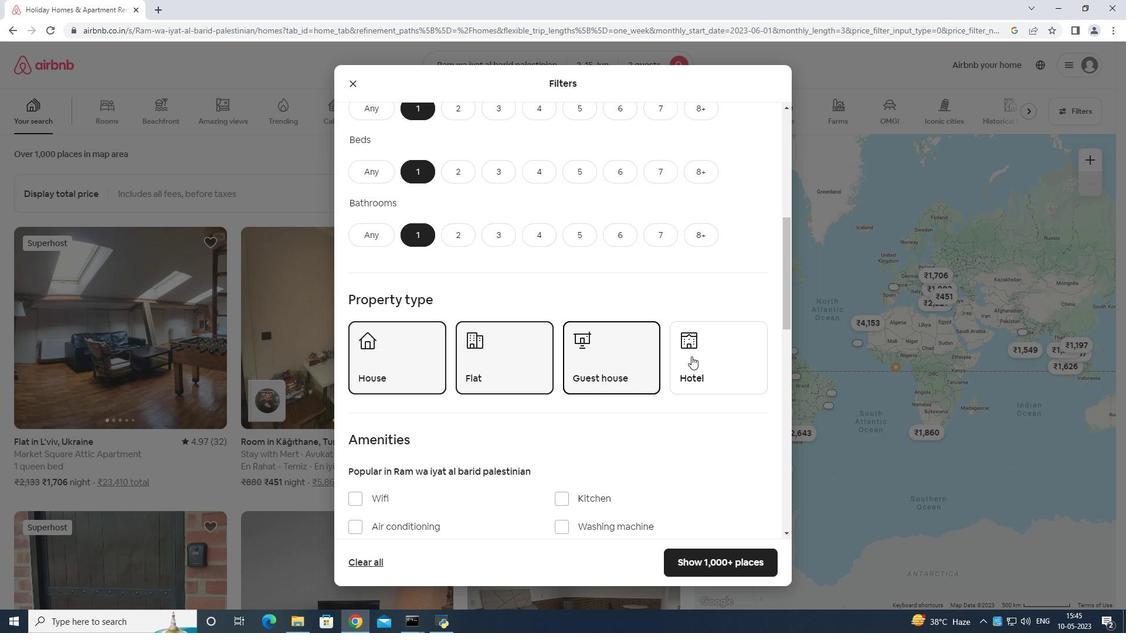 
Action: Mouse moved to (690, 350)
Screenshot: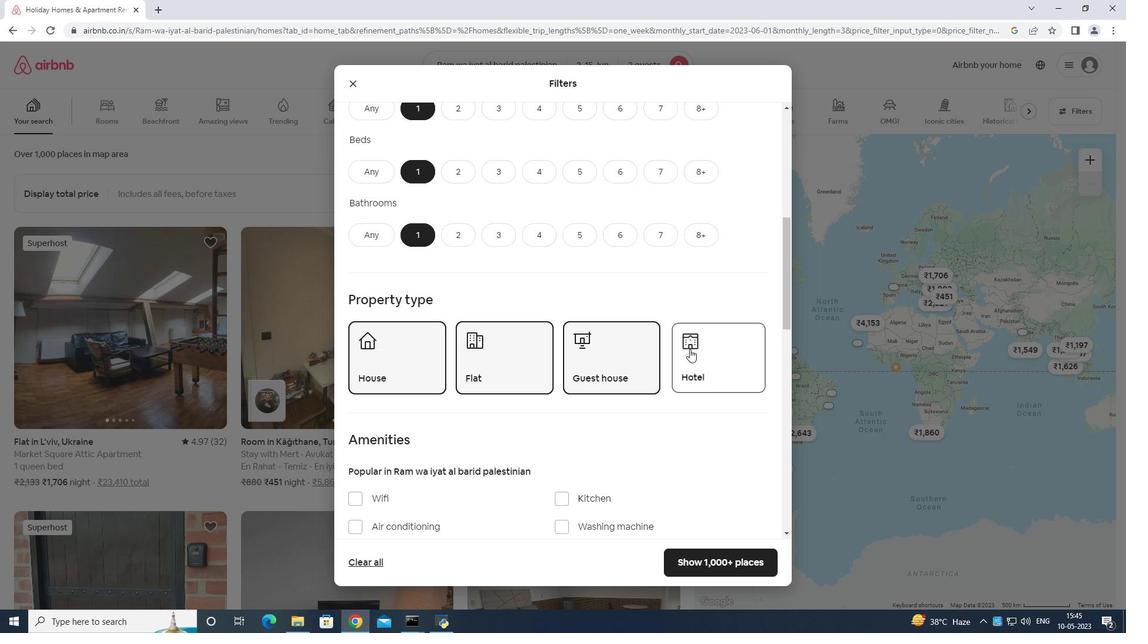 
Action: Mouse scrolled (690, 349) with delta (0, 0)
Screenshot: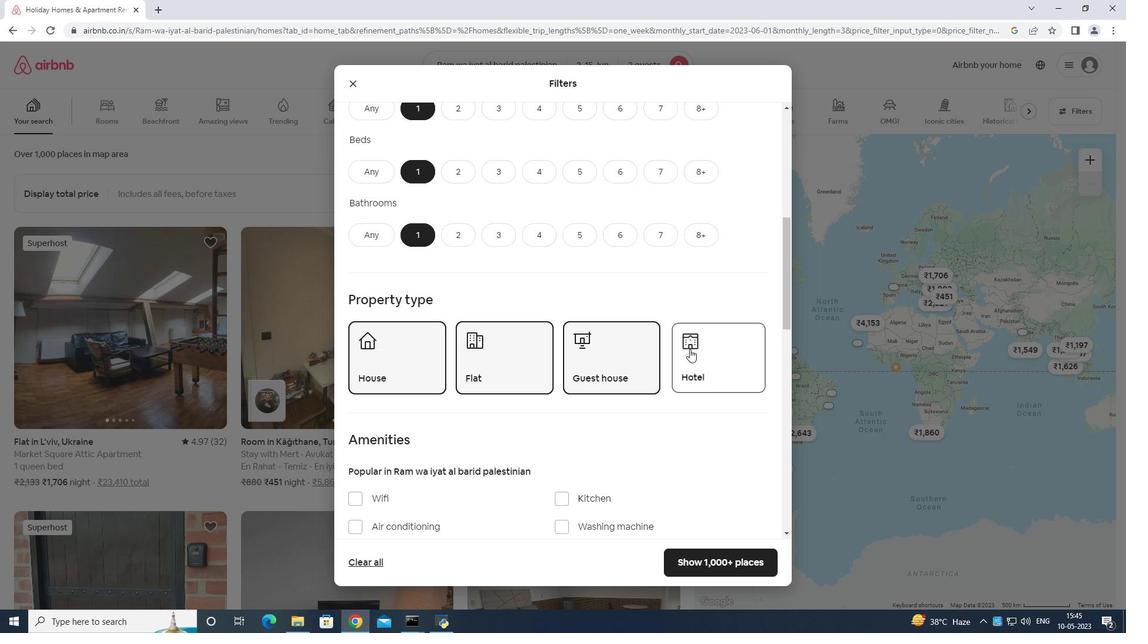 
Action: Mouse moved to (690, 353)
Screenshot: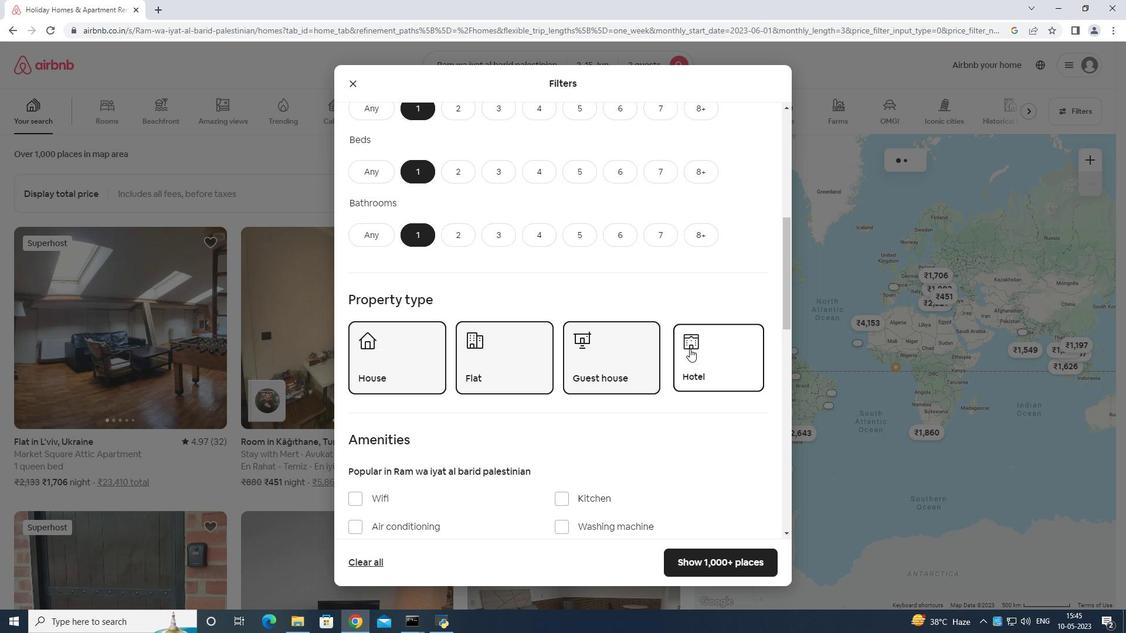 
Action: Mouse scrolled (690, 353) with delta (0, 0)
Screenshot: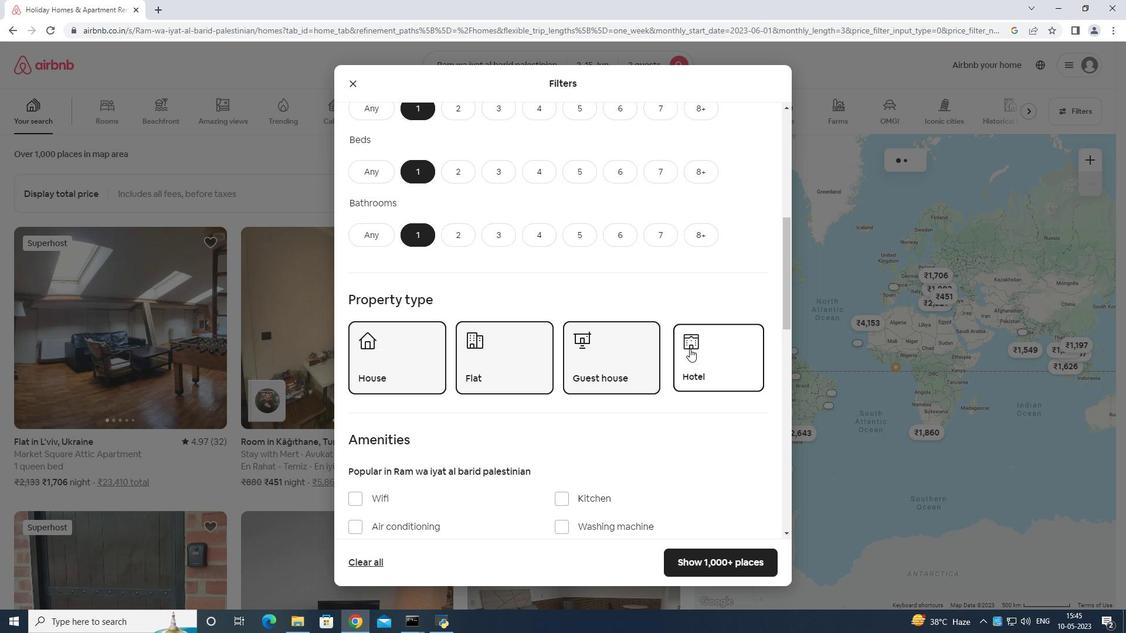 
Action: Mouse moved to (688, 355)
Screenshot: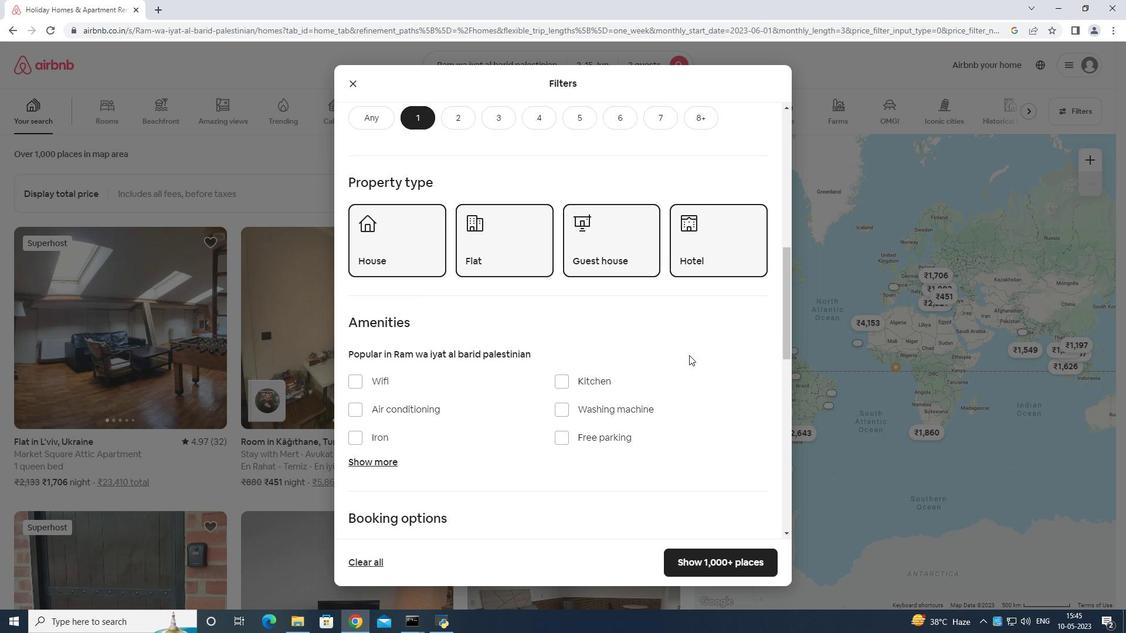 
Action: Mouse scrolled (688, 354) with delta (0, 0)
Screenshot: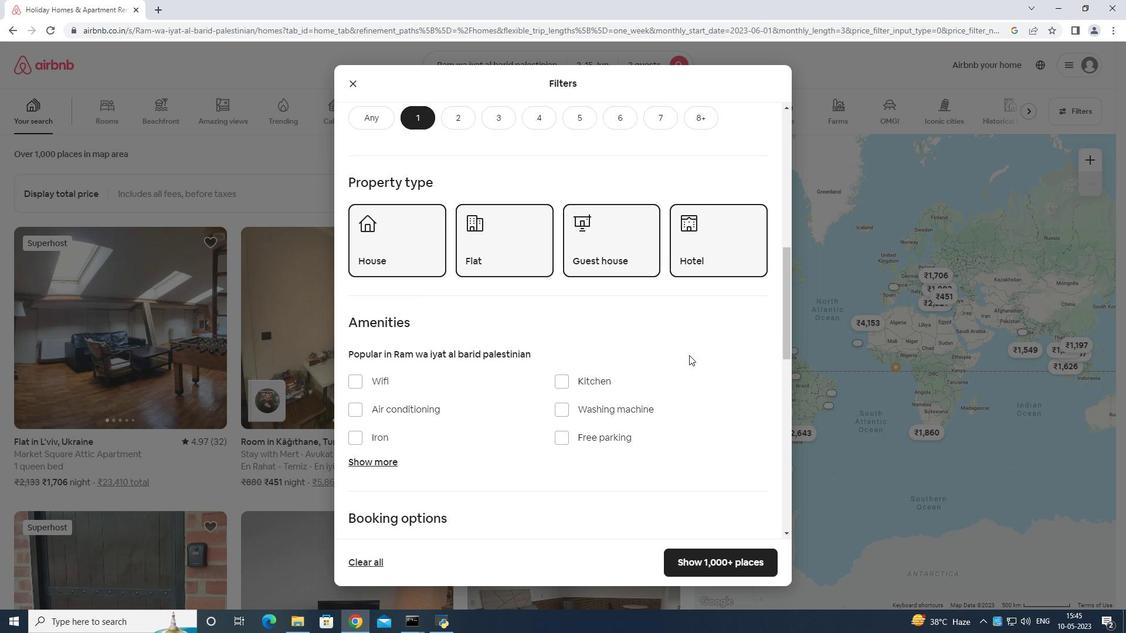 
Action: Mouse moved to (688, 356)
Screenshot: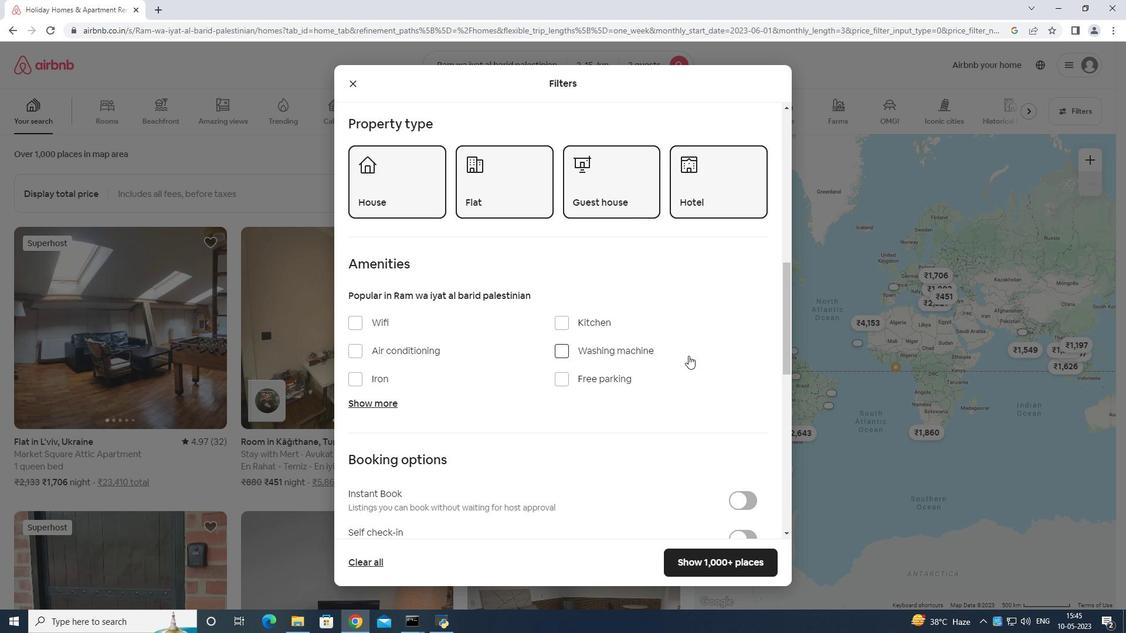 
Action: Mouse scrolled (688, 355) with delta (0, 0)
Screenshot: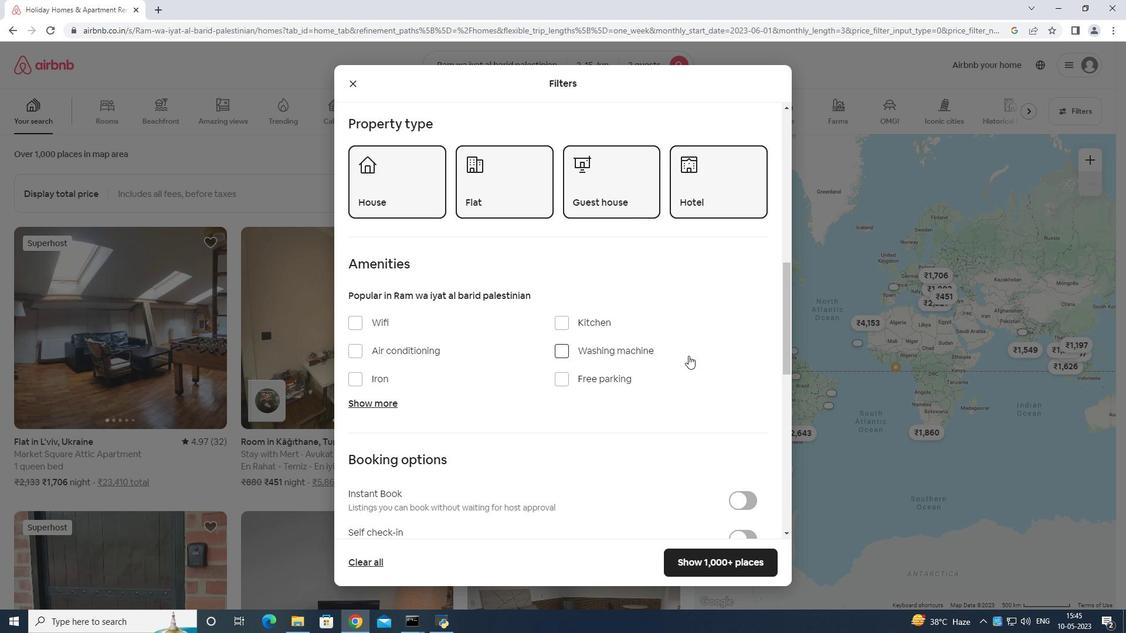 
Action: Mouse moved to (732, 475)
Screenshot: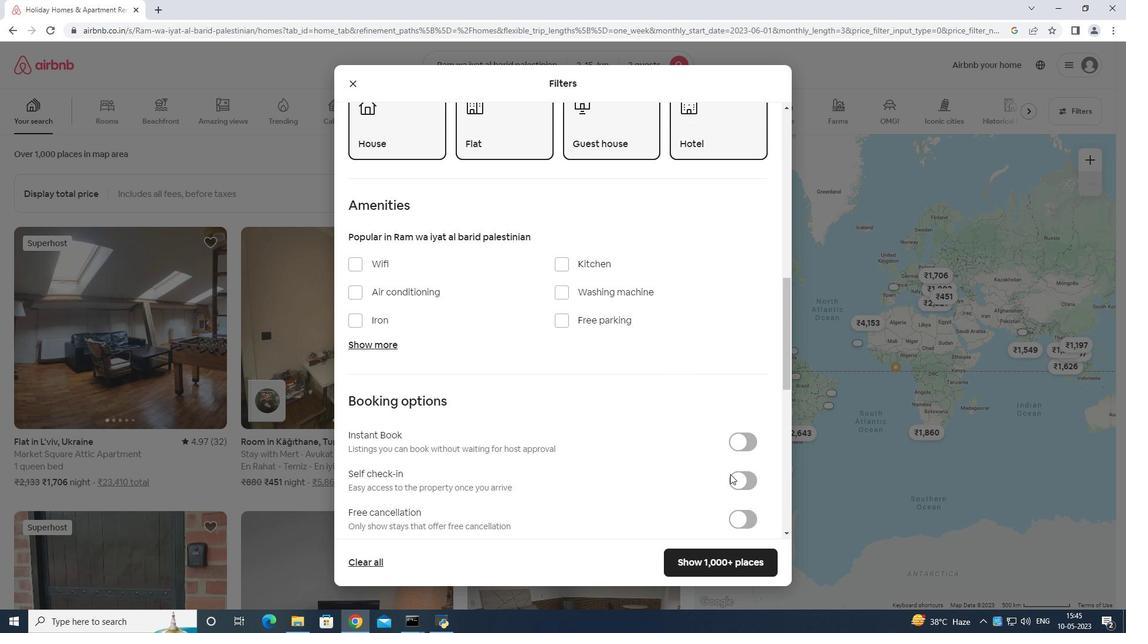 
Action: Mouse pressed left at (732, 475)
Screenshot: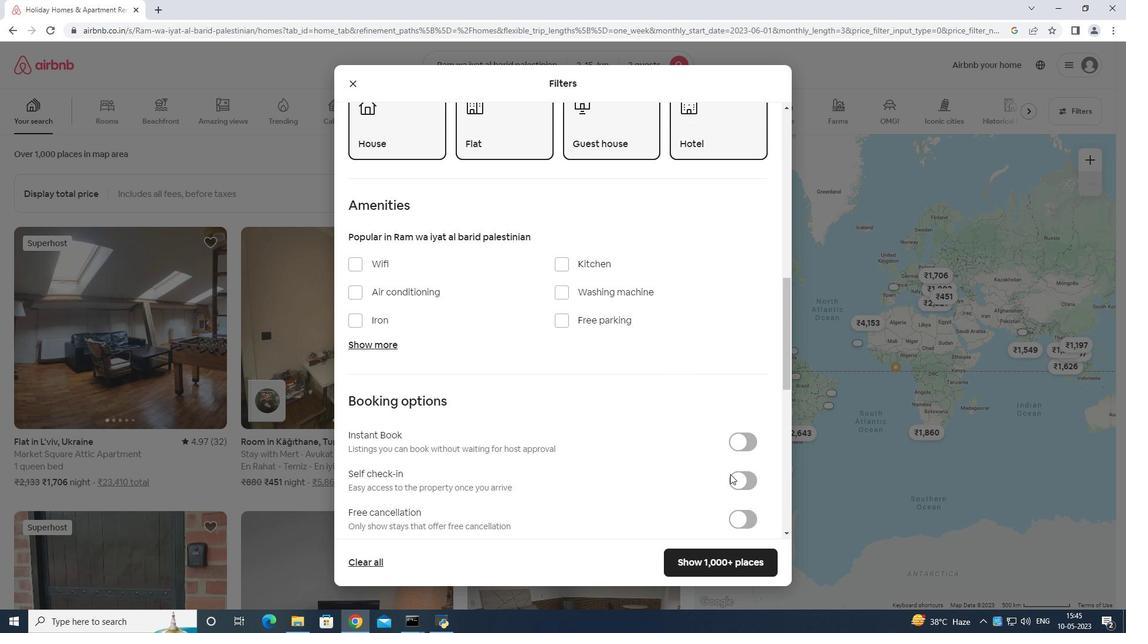 
Action: Mouse moved to (740, 468)
Screenshot: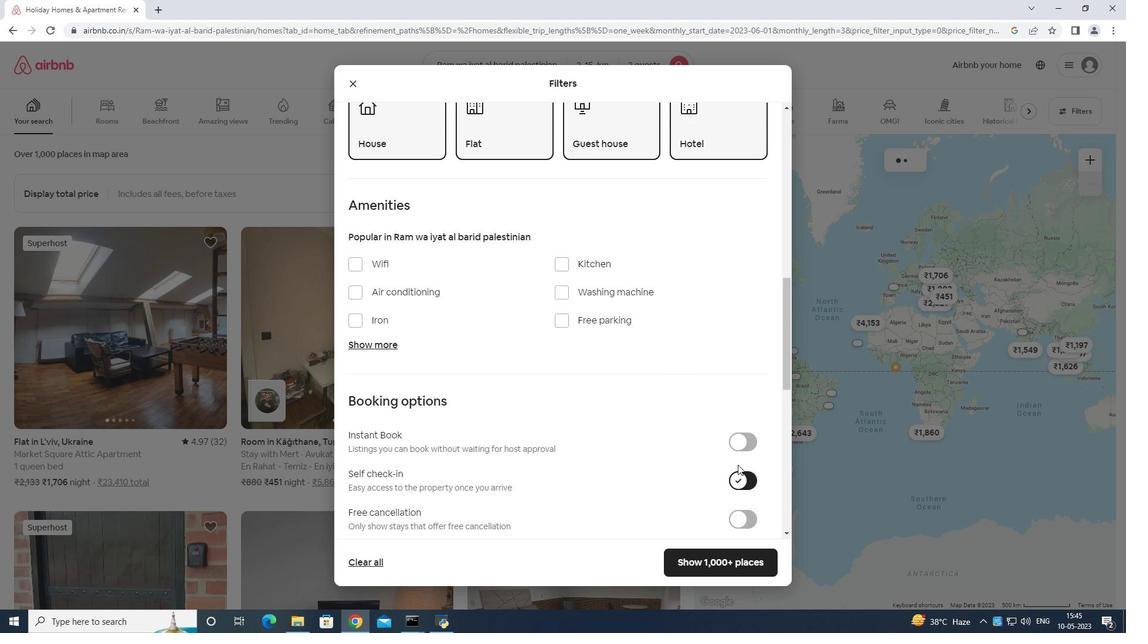 
Action: Mouse scrolled (740, 467) with delta (0, 0)
Screenshot: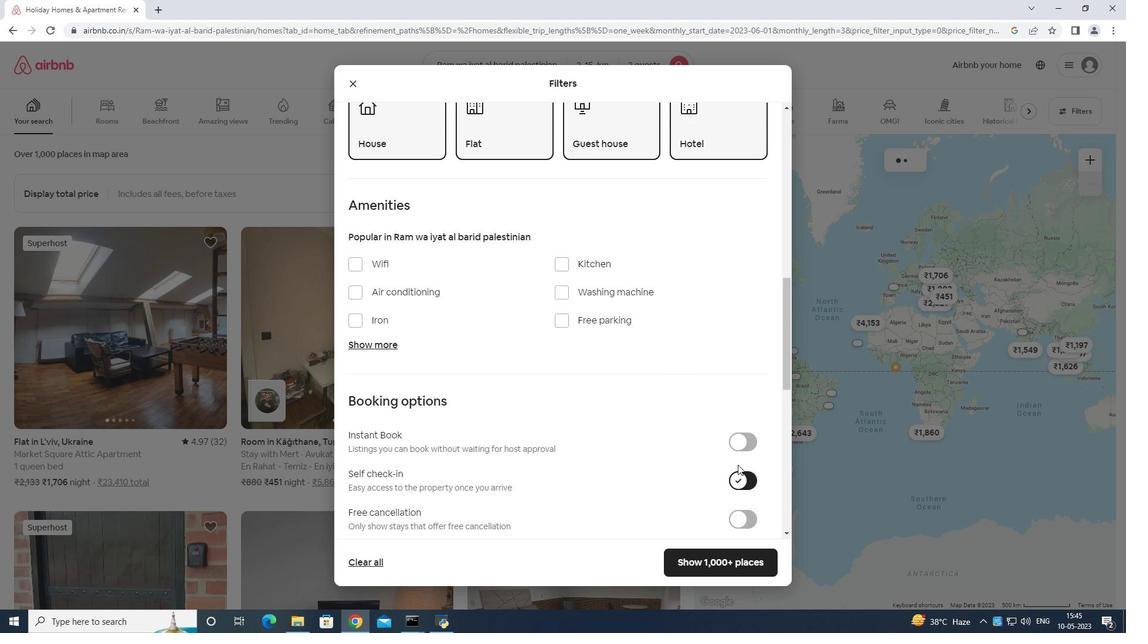 
Action: Mouse moved to (740, 468)
Screenshot: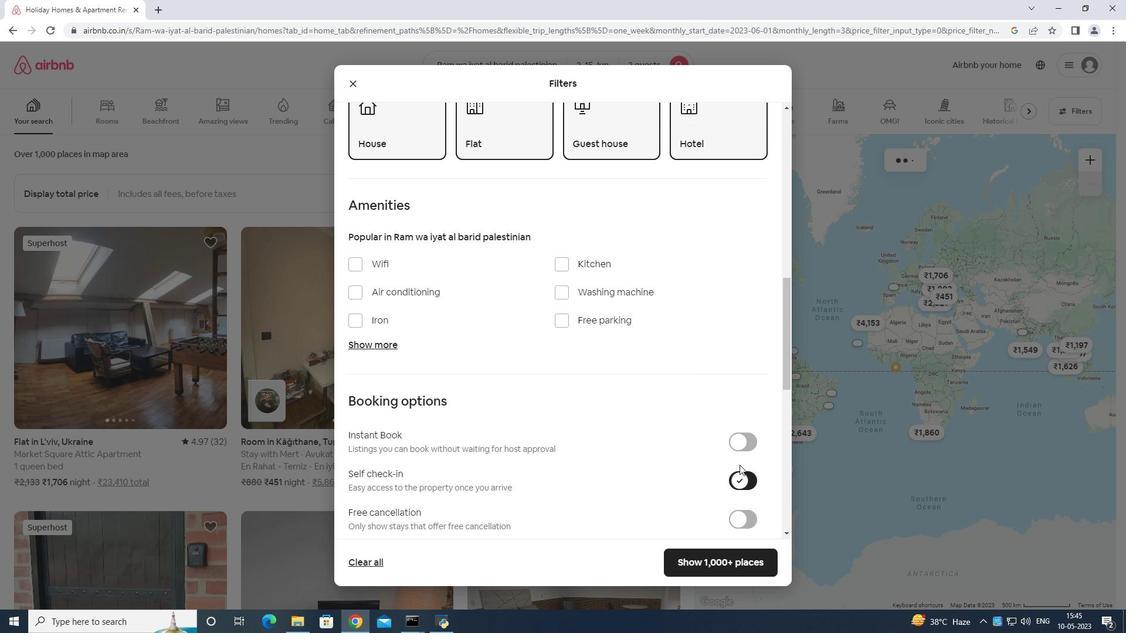 
Action: Mouse scrolled (740, 467) with delta (0, 0)
Screenshot: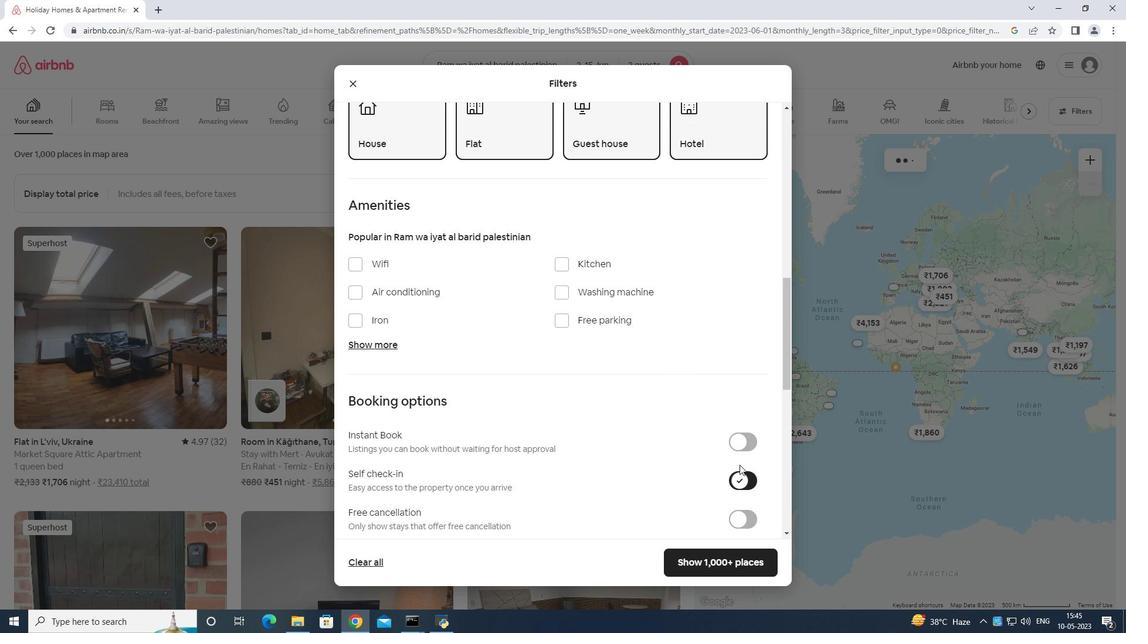 
Action: Mouse scrolled (740, 467) with delta (0, 0)
Screenshot: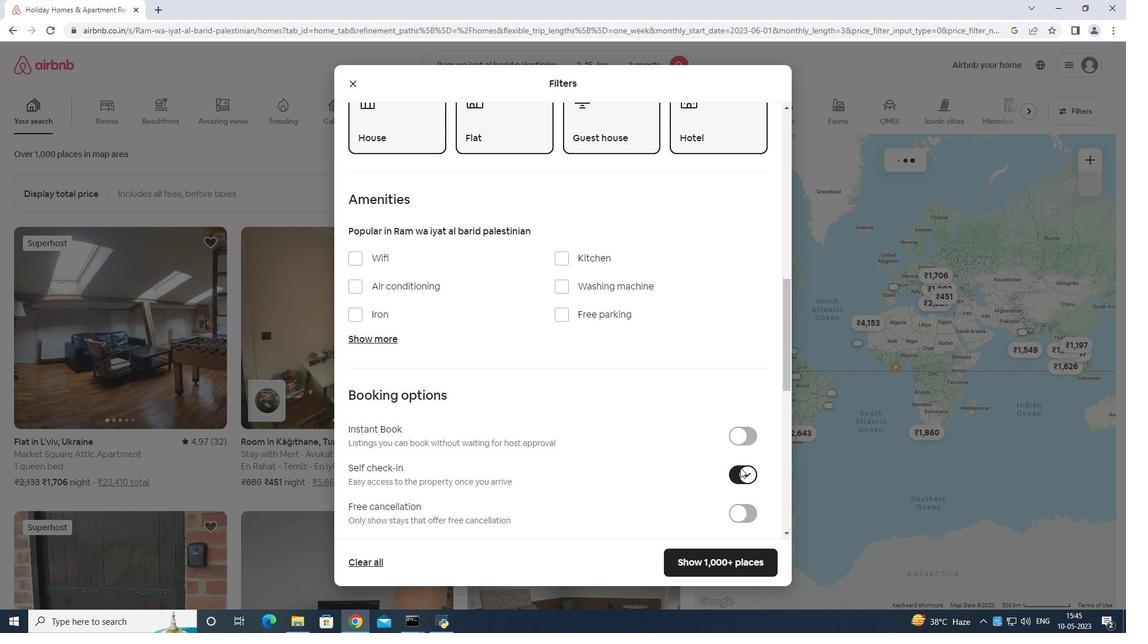 
Action: Mouse scrolled (740, 467) with delta (0, 0)
Screenshot: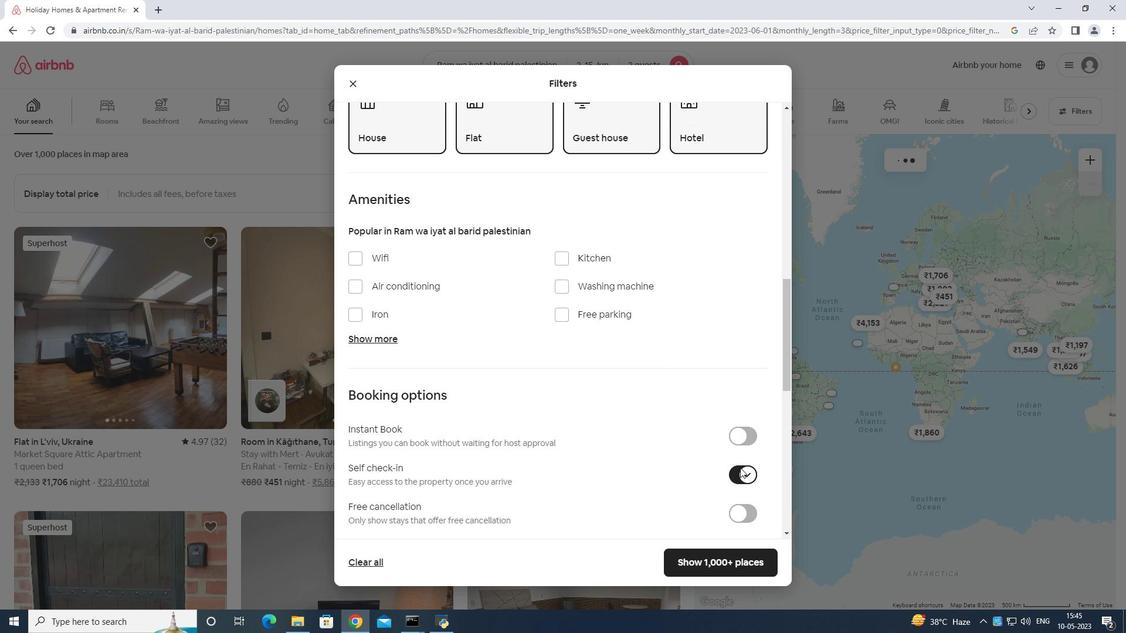 
Action: Mouse moved to (740, 468)
Screenshot: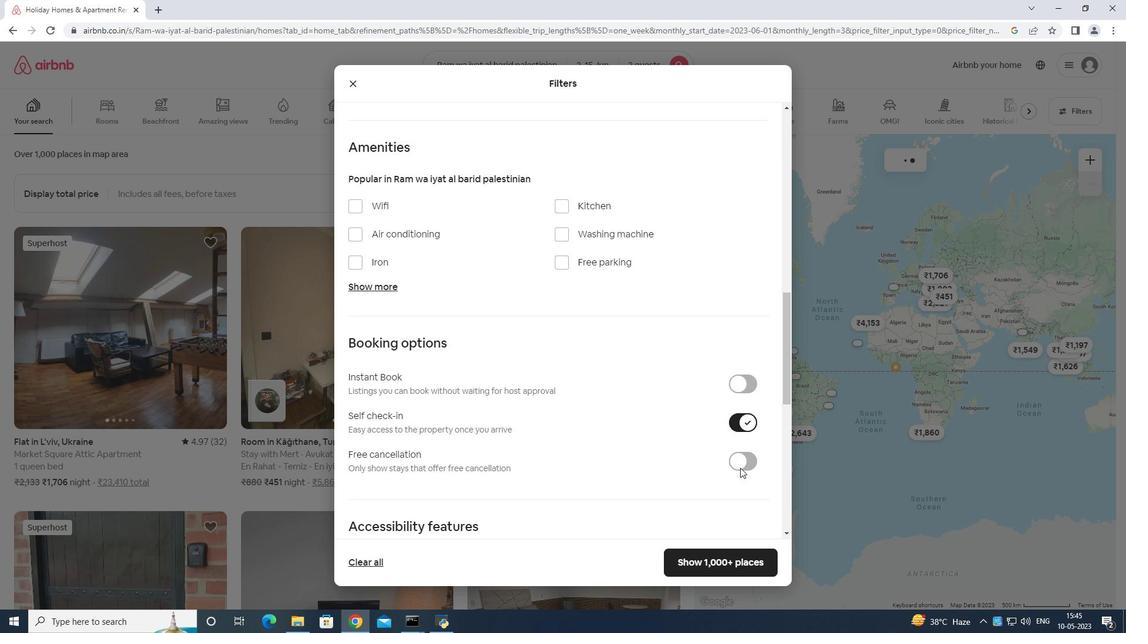 
Action: Mouse scrolled (740, 468) with delta (0, 0)
Screenshot: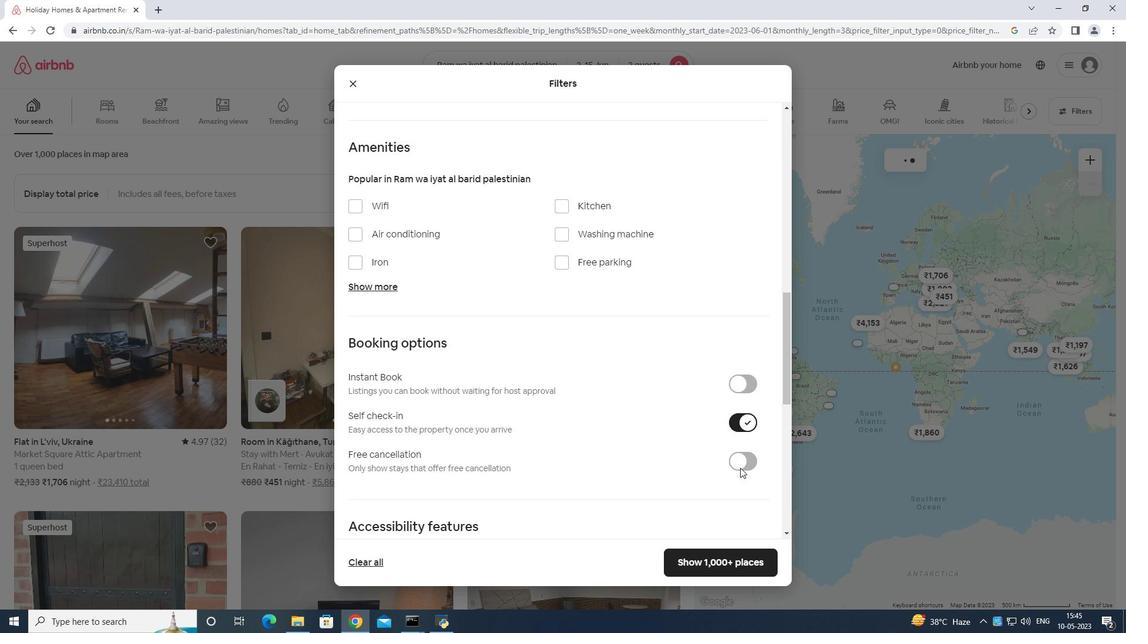 
Action: Mouse moved to (740, 467)
Screenshot: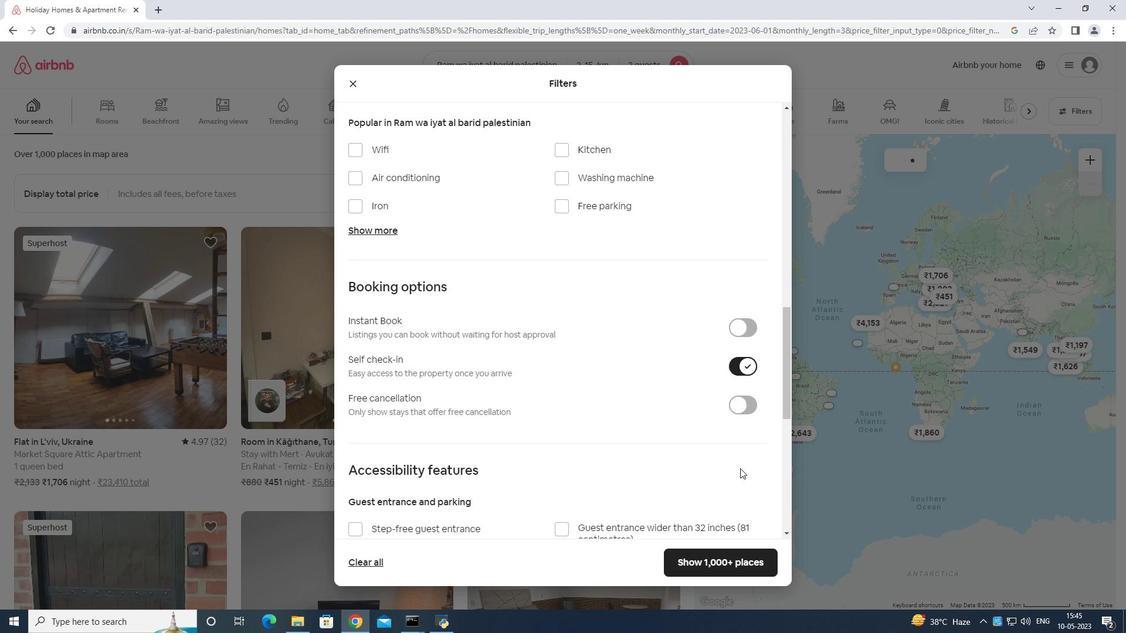
Action: Mouse scrolled (740, 467) with delta (0, 0)
Screenshot: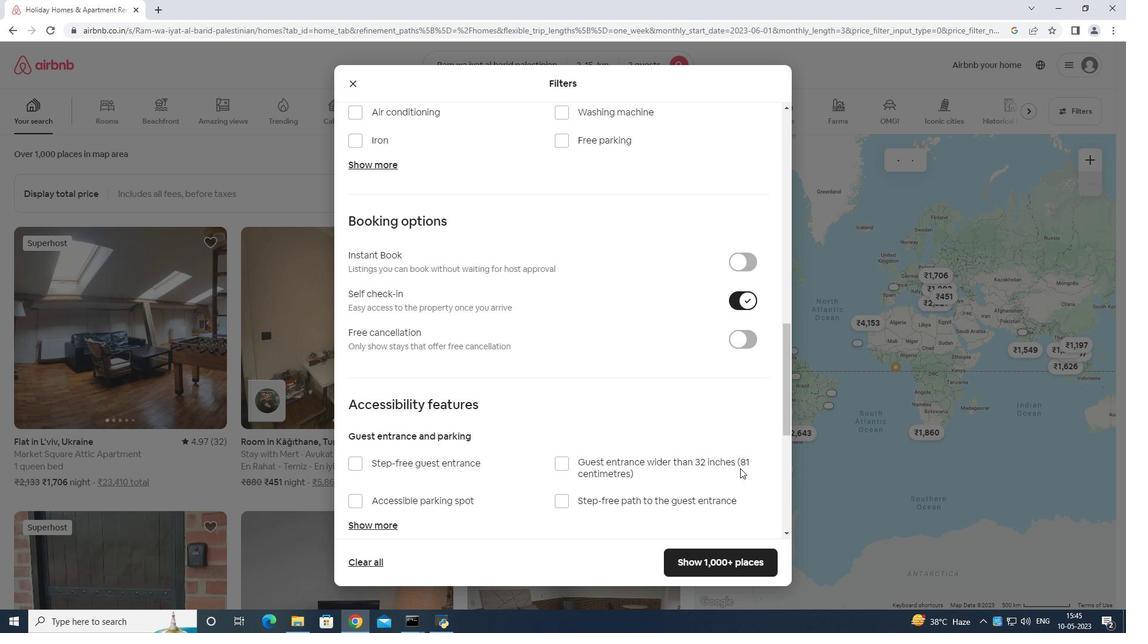 
Action: Mouse moved to (727, 468)
Screenshot: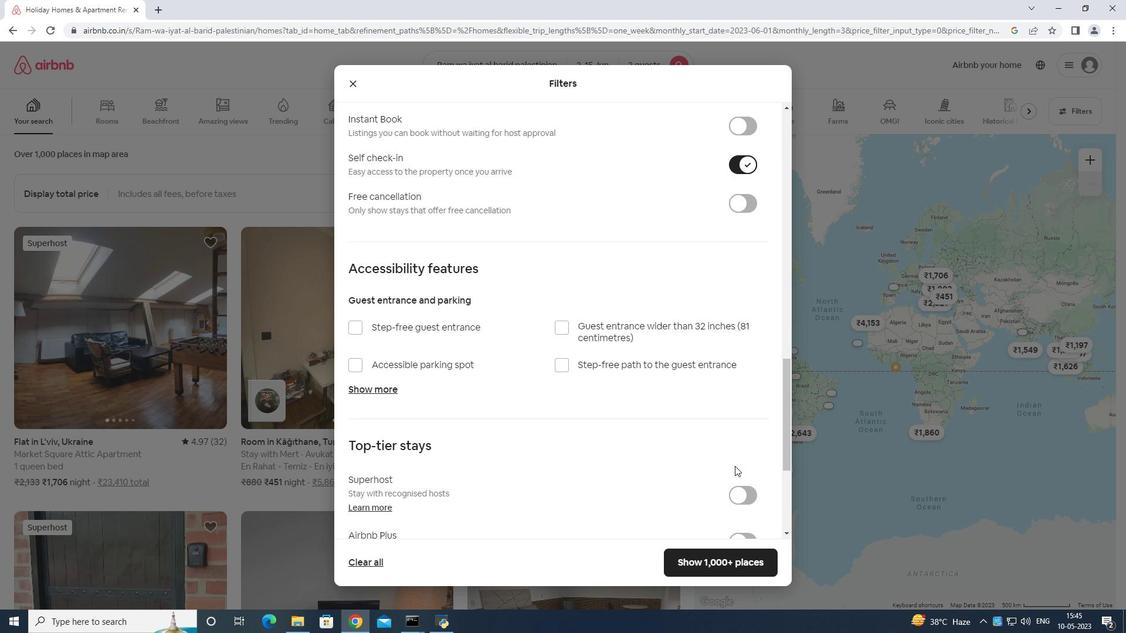 
Action: Mouse scrolled (728, 465) with delta (0, 0)
Screenshot: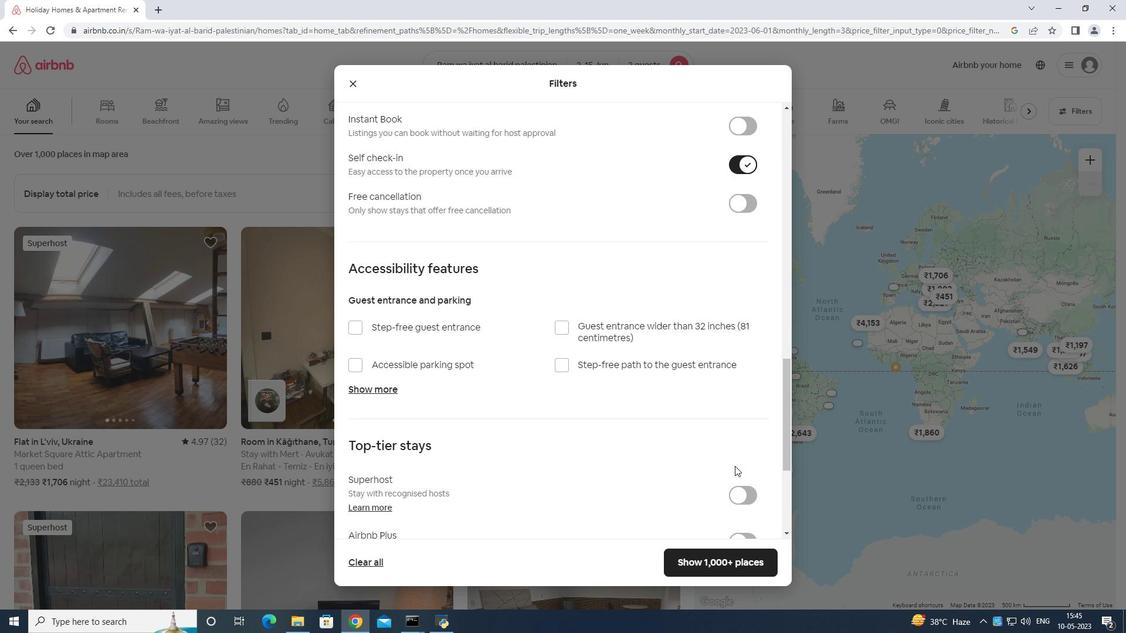 
Action: Mouse moved to (727, 469)
Screenshot: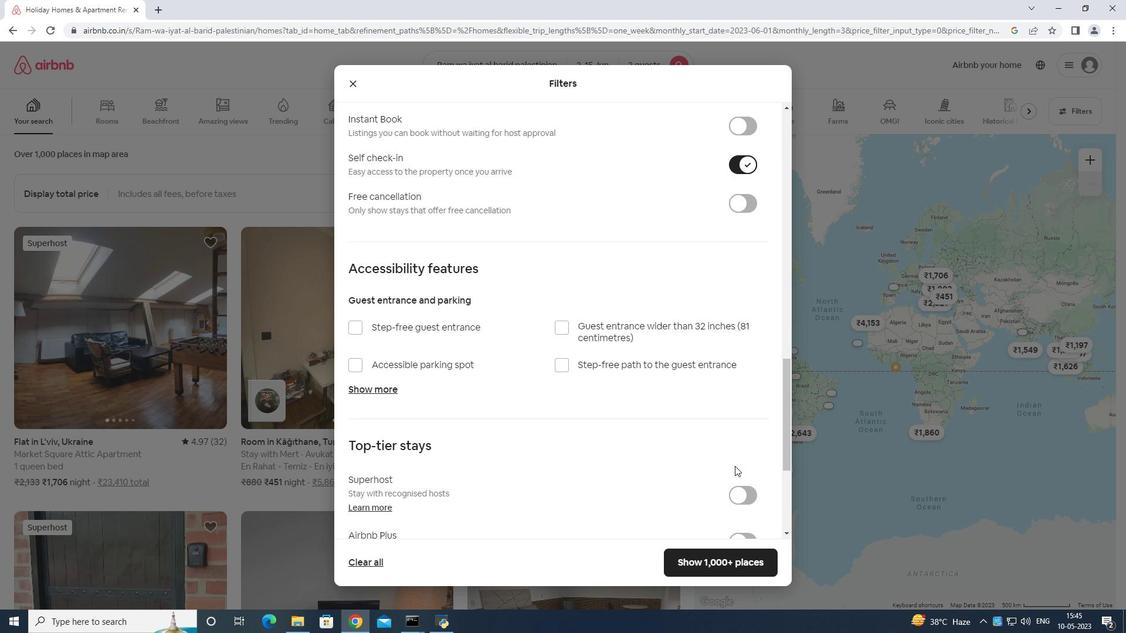 
Action: Mouse scrolled (727, 468) with delta (0, 0)
Screenshot: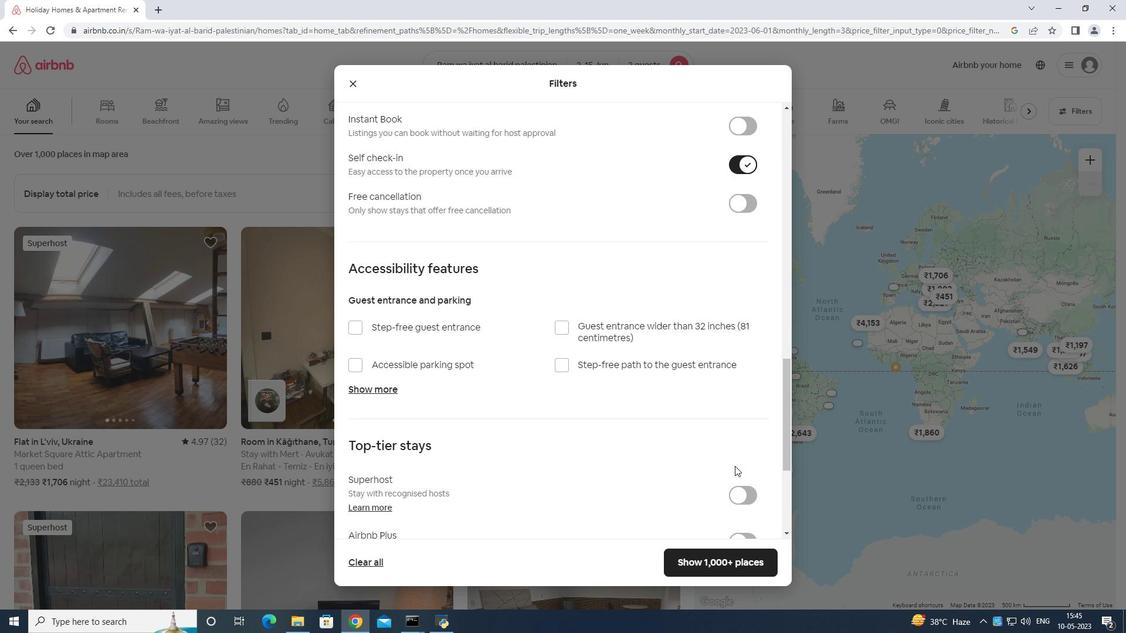 
Action: Mouse moved to (721, 470)
Screenshot: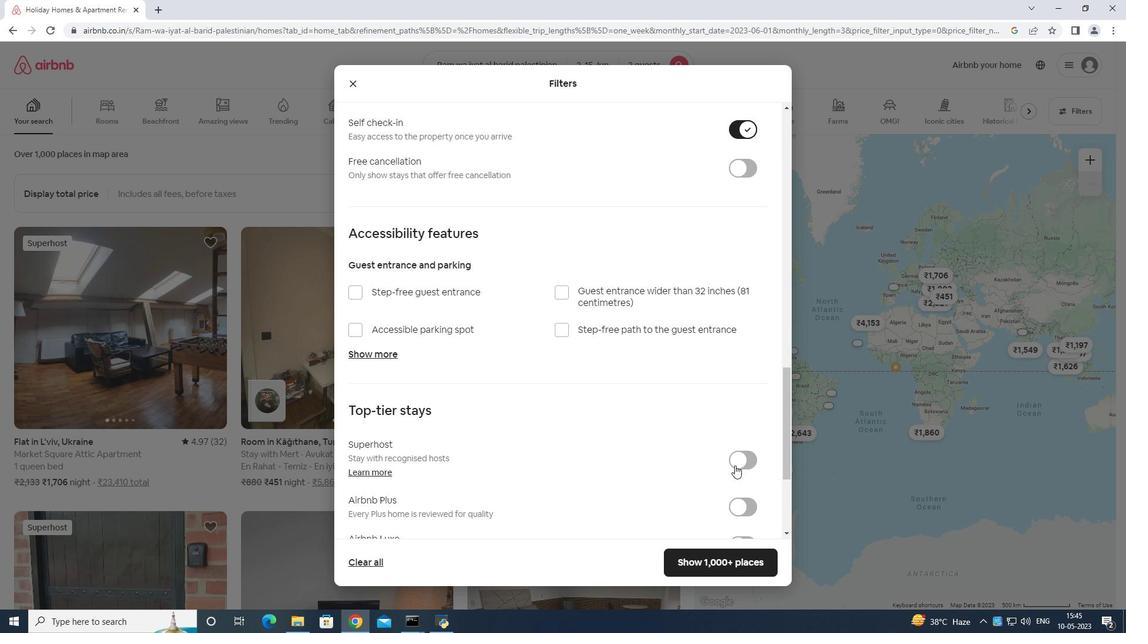 
Action: Mouse scrolled (721, 469) with delta (0, 0)
Screenshot: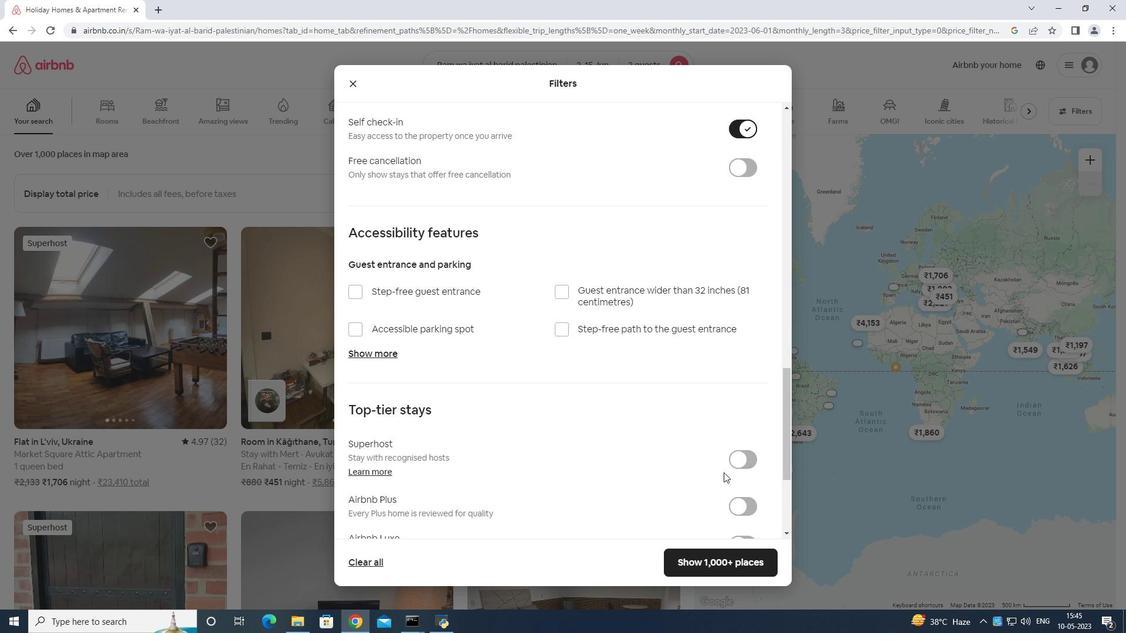 
Action: Mouse moved to (720, 469)
Screenshot: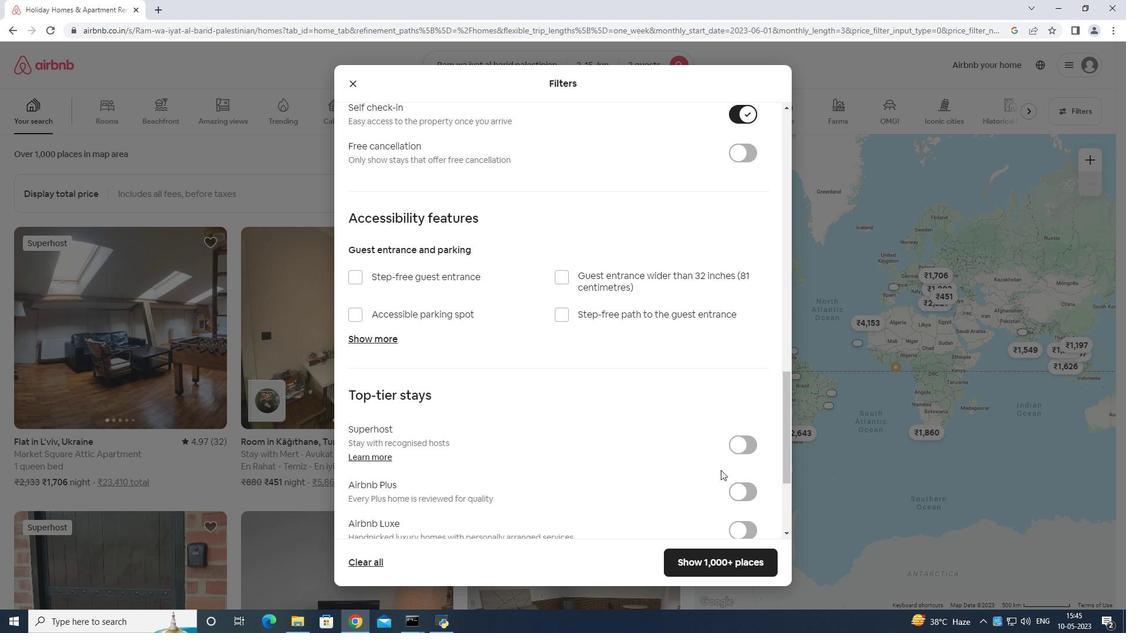 
Action: Mouse scrolled (720, 469) with delta (0, 0)
Screenshot: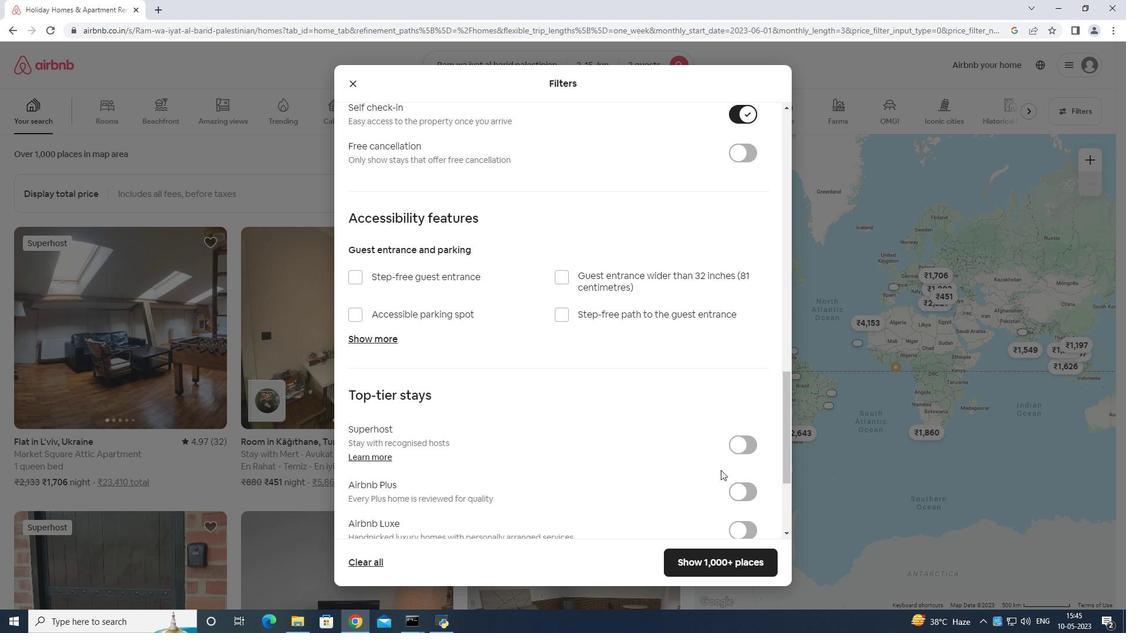 
Action: Mouse moved to (720, 469)
Screenshot: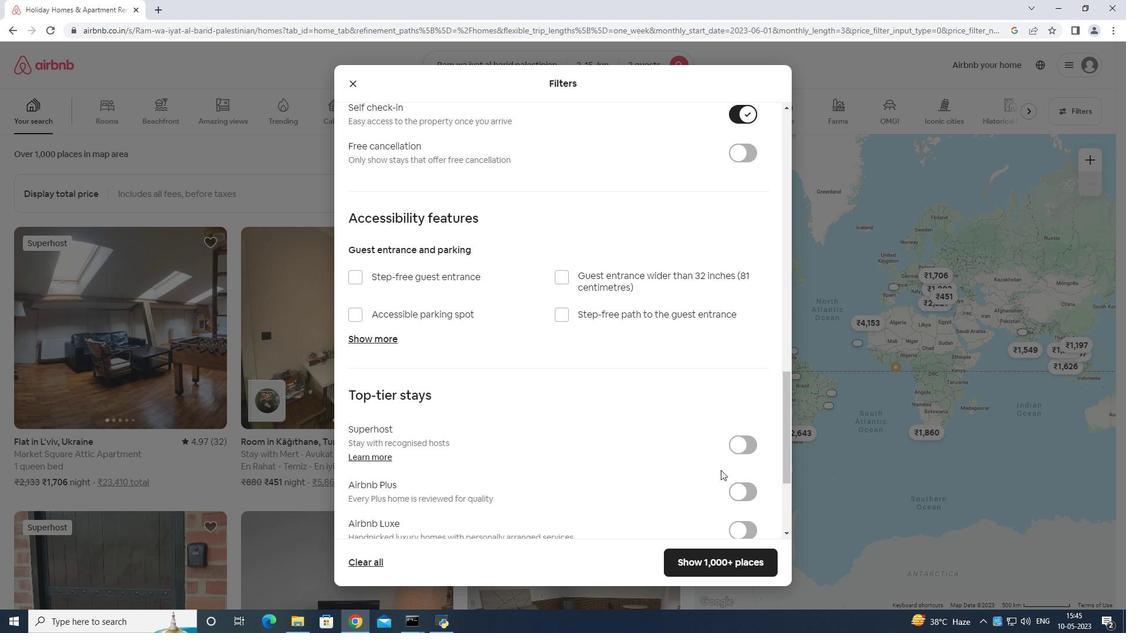 
Action: Mouse scrolled (720, 469) with delta (0, 0)
Screenshot: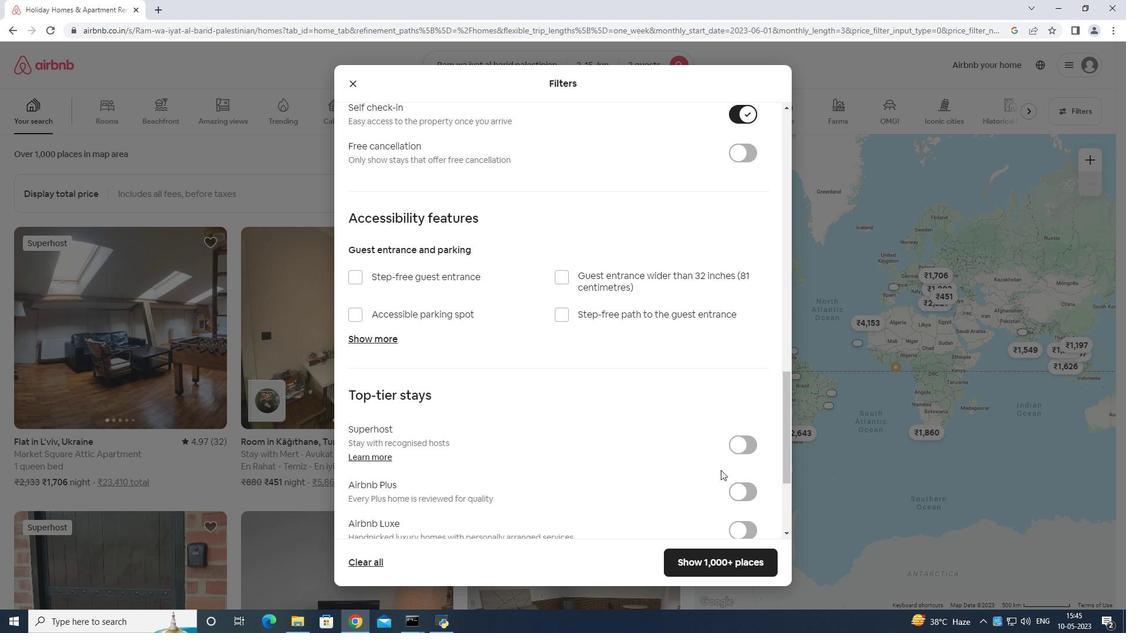 
Action: Mouse moved to (357, 457)
Screenshot: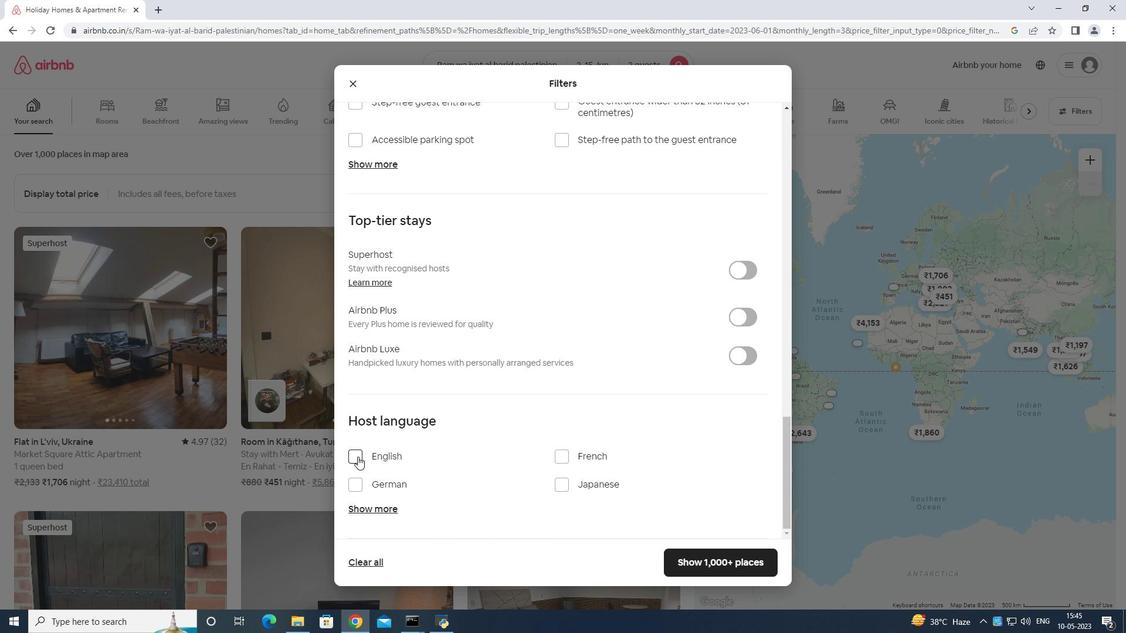 
Action: Mouse pressed left at (357, 457)
Screenshot: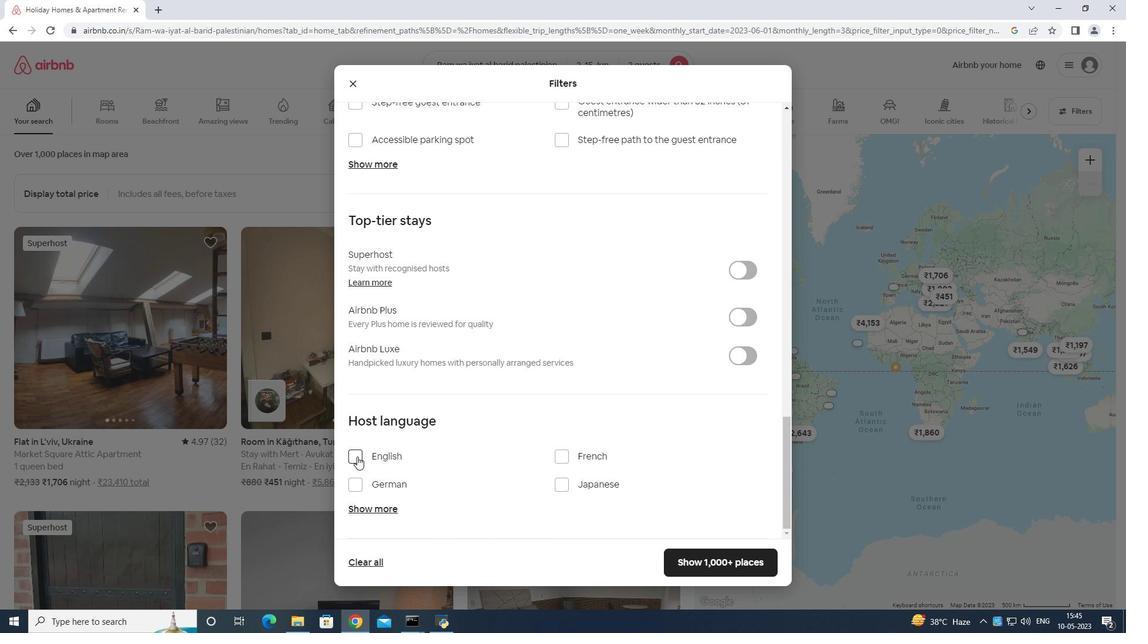 
Action: Mouse moved to (705, 560)
Screenshot: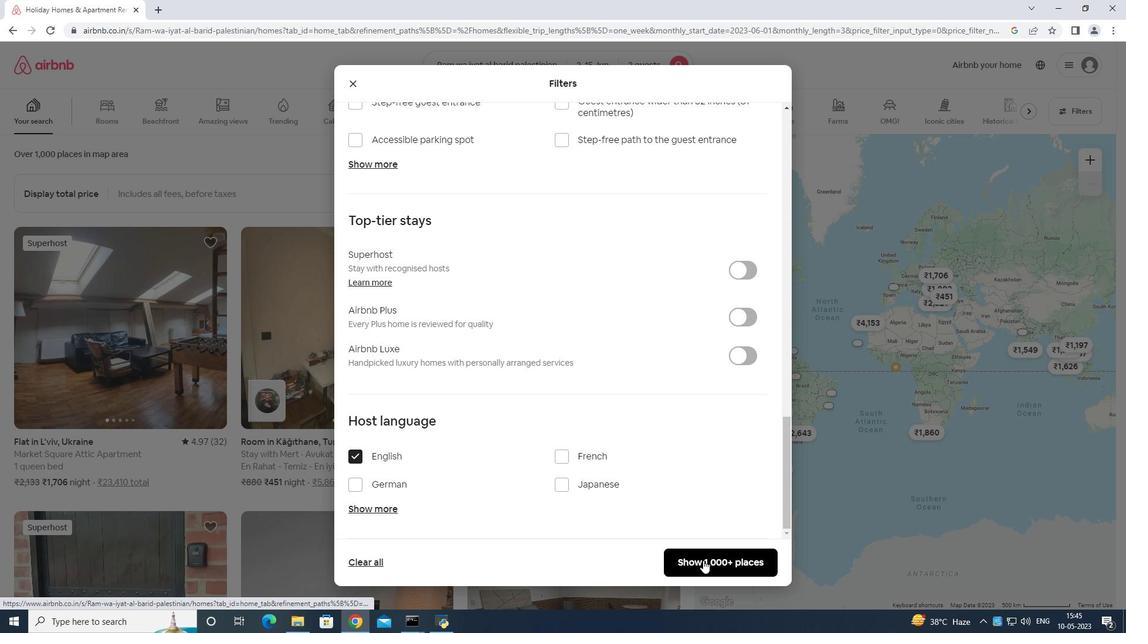
Action: Mouse pressed left at (705, 560)
Screenshot: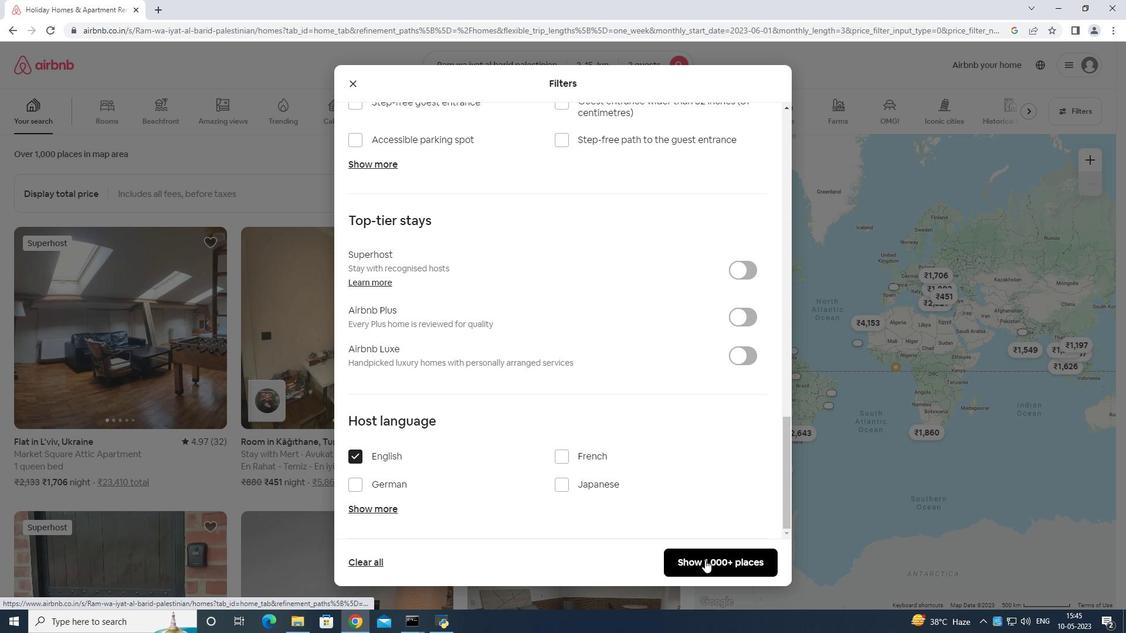
Action: Mouse moved to (709, 557)
Screenshot: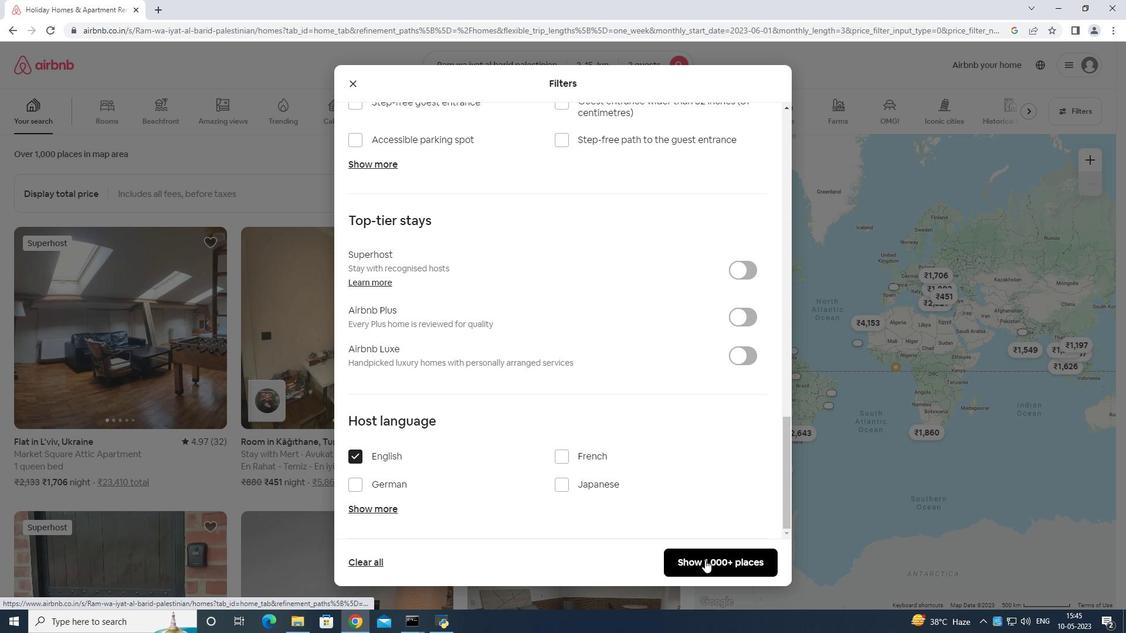 
